 Task: Open Card Financial Planning Session in Board IT Security and Compliance Management to Workspace Computer Networking and add a team member Softage.2@softage.net, a label Green, a checklist Exotic Pet Care, an attachment from your computer, a color Green and finally, add a card description 'Plan and execute company team-building retreat with a focus on team communication' and a comment 'We should approach this task with a sense of empathy, putting ourselves in the shoes of our stakeholders to understand their perspectives.'. Add a start date 'Jan 06, 1900' with a due date 'Jan 13, 1900'
Action: Mouse moved to (113, 63)
Screenshot: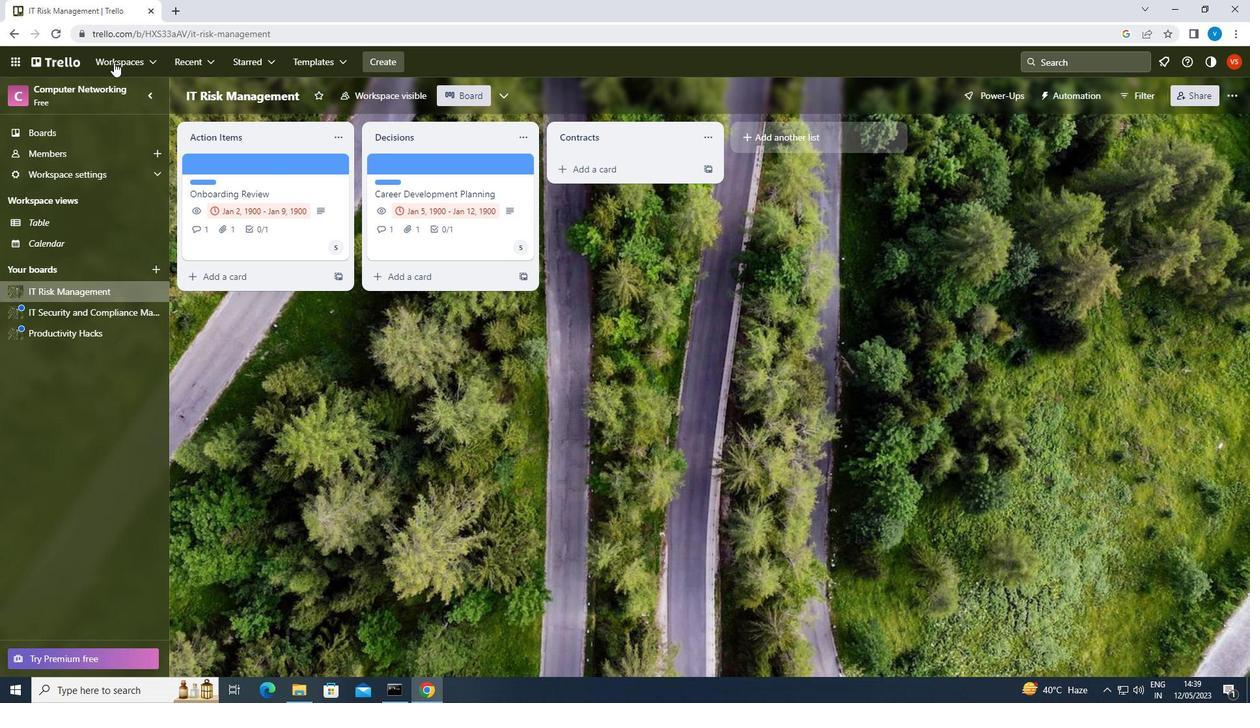 
Action: Mouse pressed left at (113, 63)
Screenshot: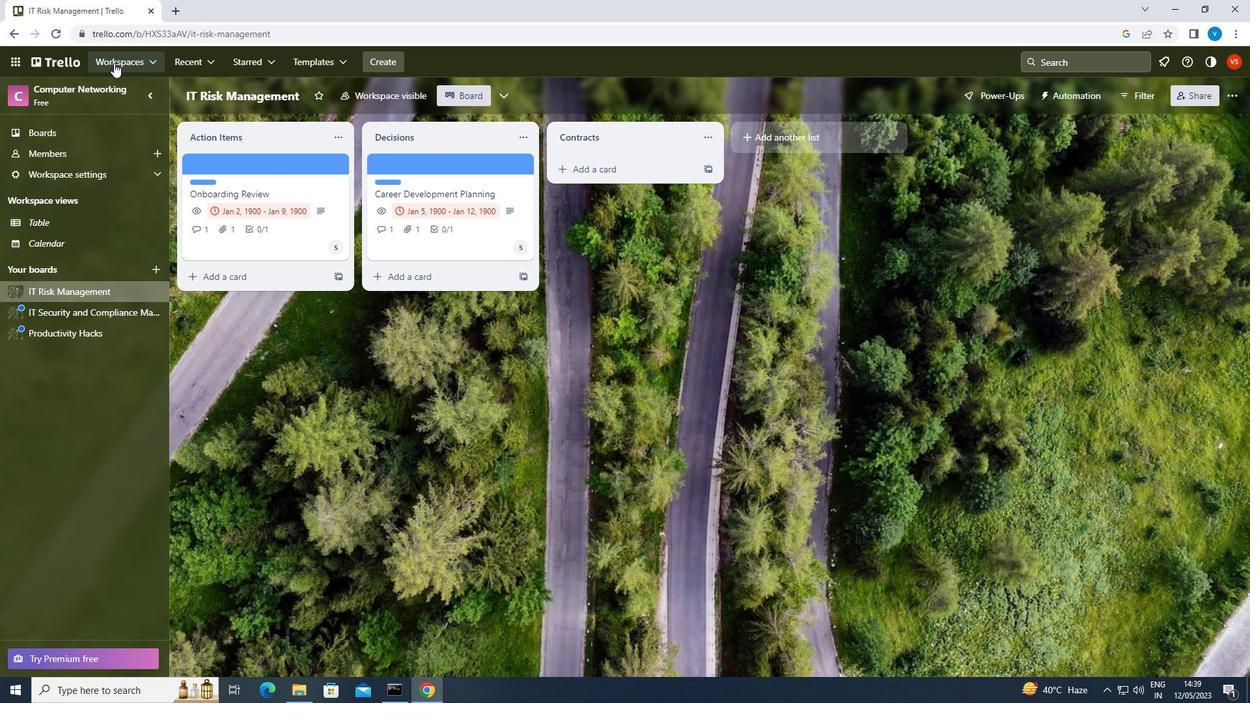 
Action: Mouse moved to (156, 385)
Screenshot: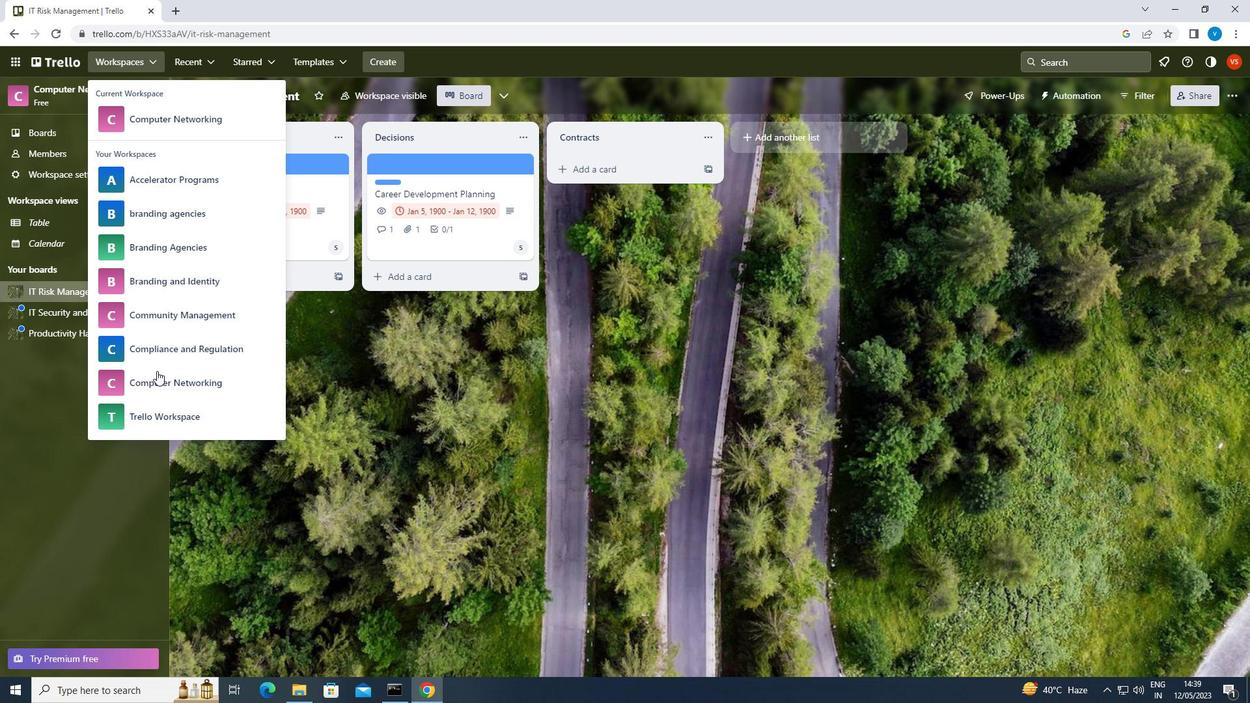 
Action: Mouse pressed left at (156, 385)
Screenshot: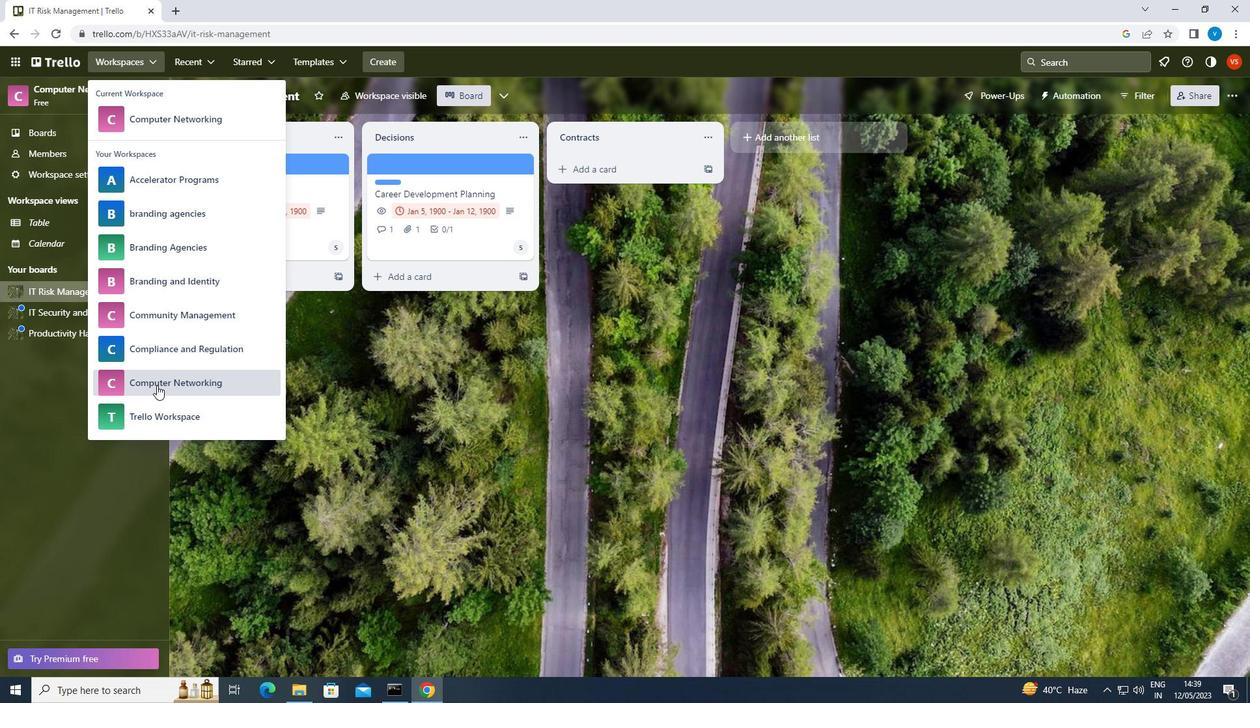 
Action: Mouse moved to (951, 532)
Screenshot: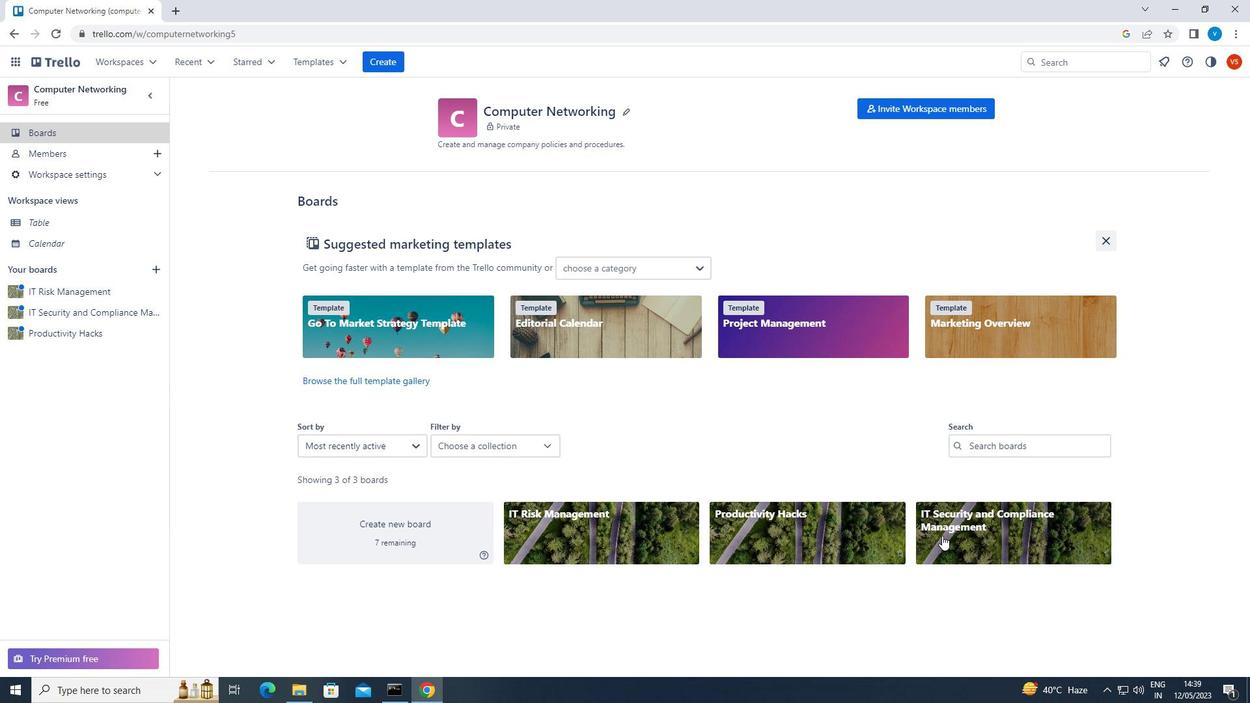 
Action: Mouse pressed left at (951, 532)
Screenshot: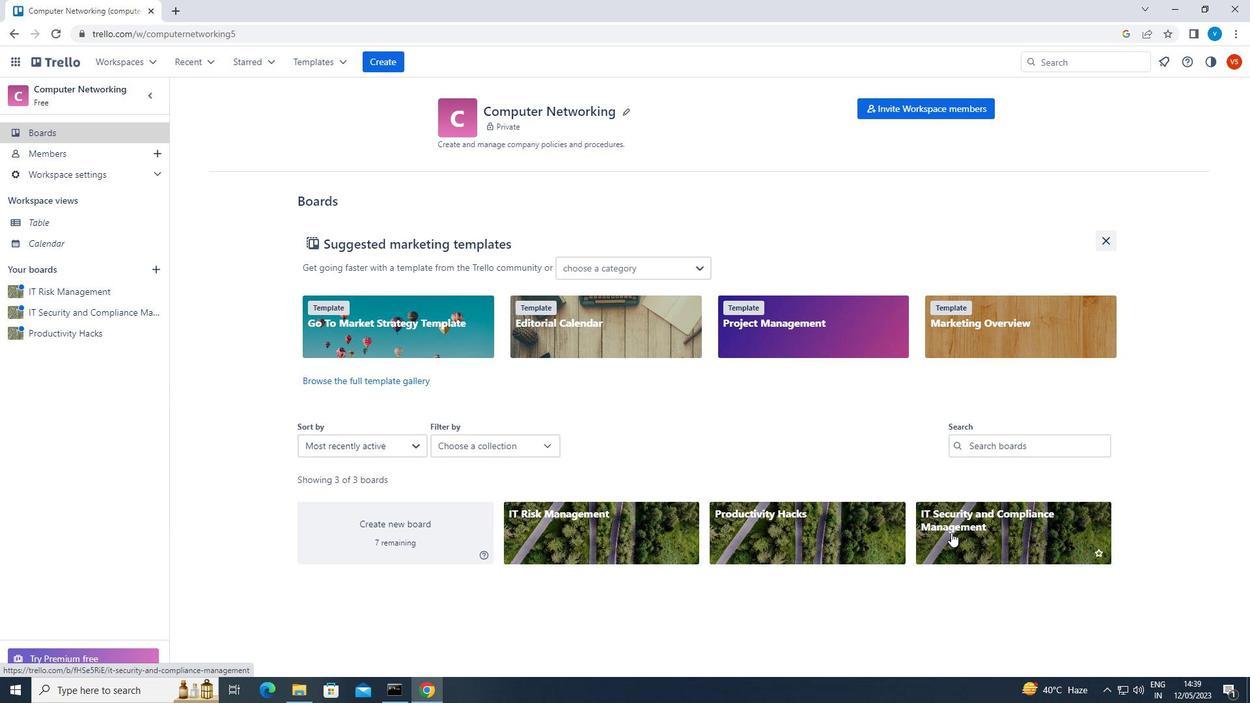 
Action: Mouse moved to (483, 171)
Screenshot: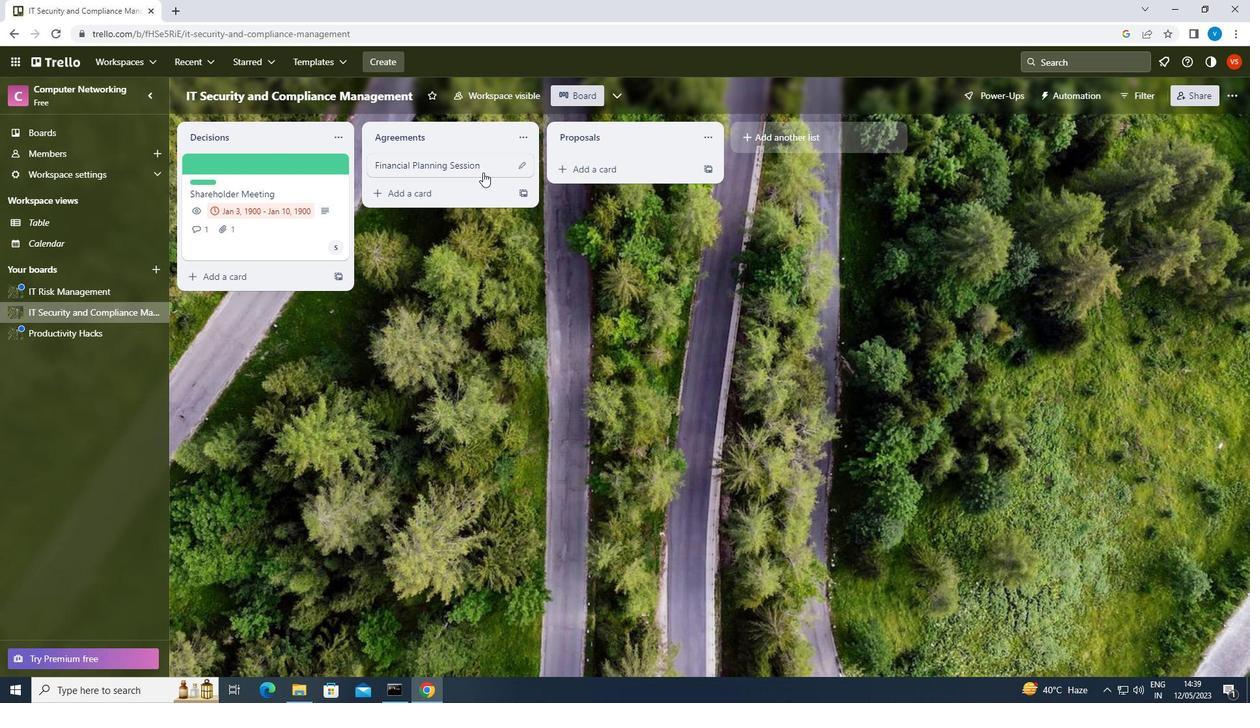 
Action: Mouse pressed left at (483, 171)
Screenshot: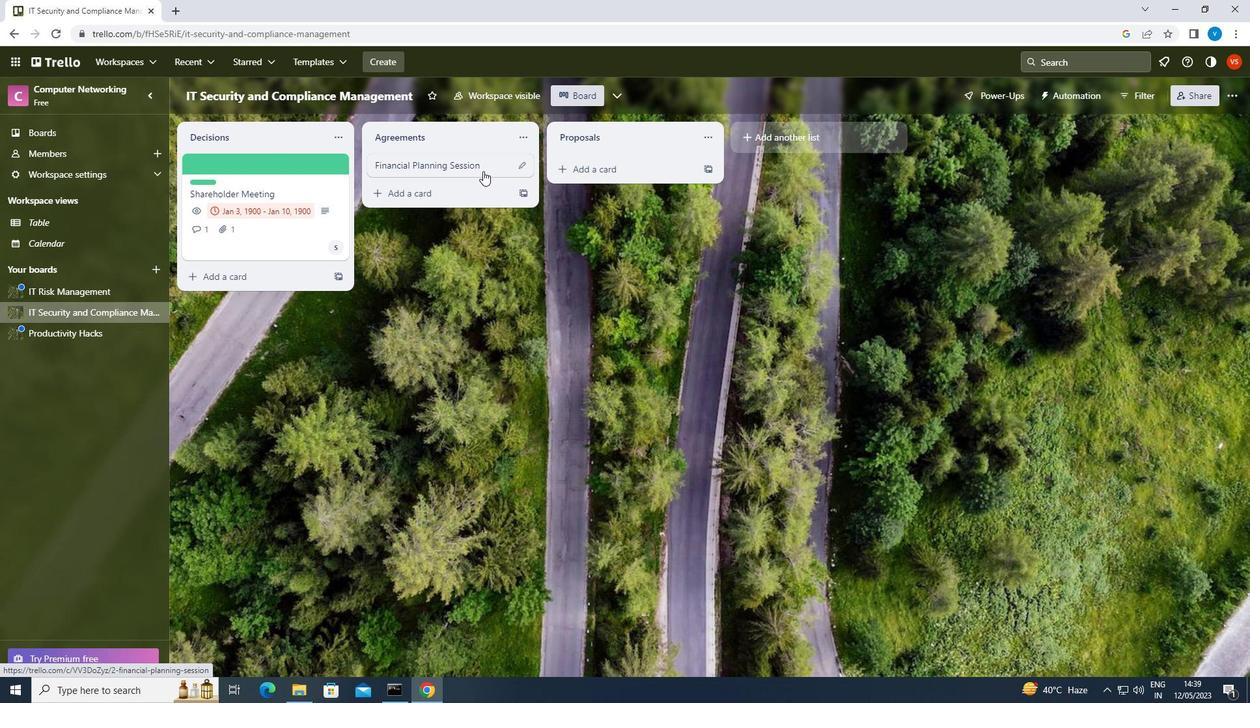 
Action: Mouse moved to (799, 215)
Screenshot: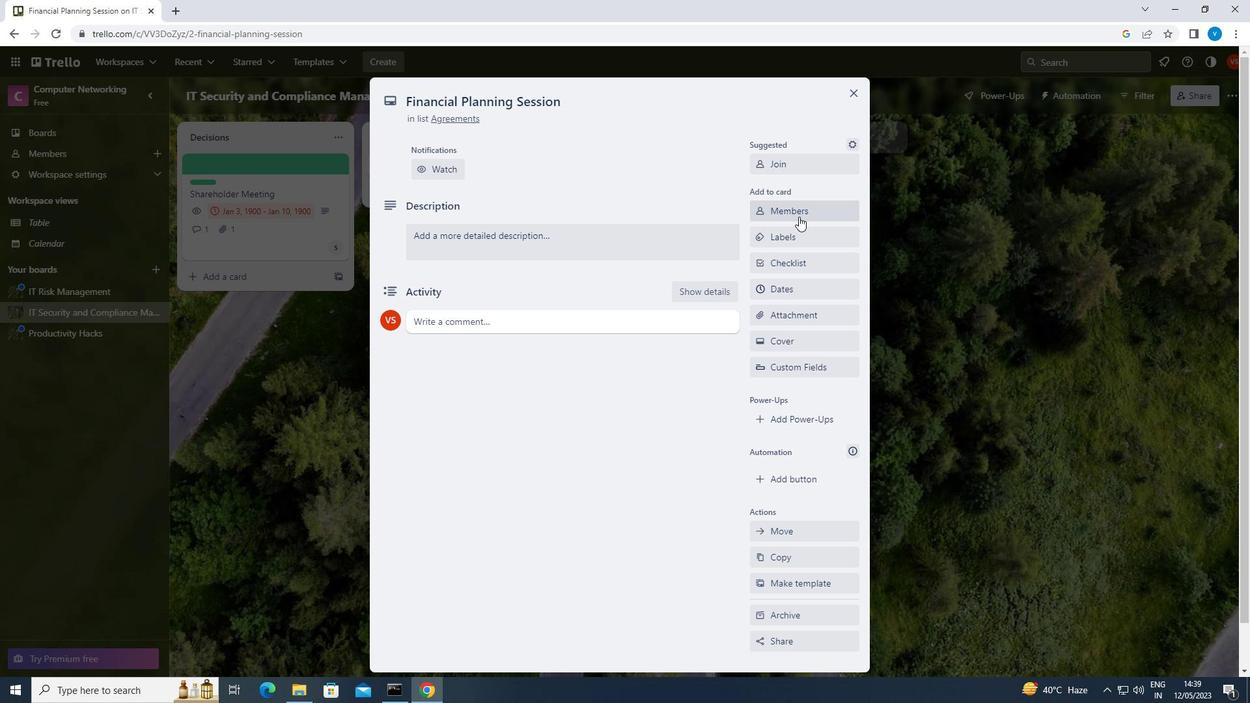 
Action: Mouse pressed left at (799, 215)
Screenshot: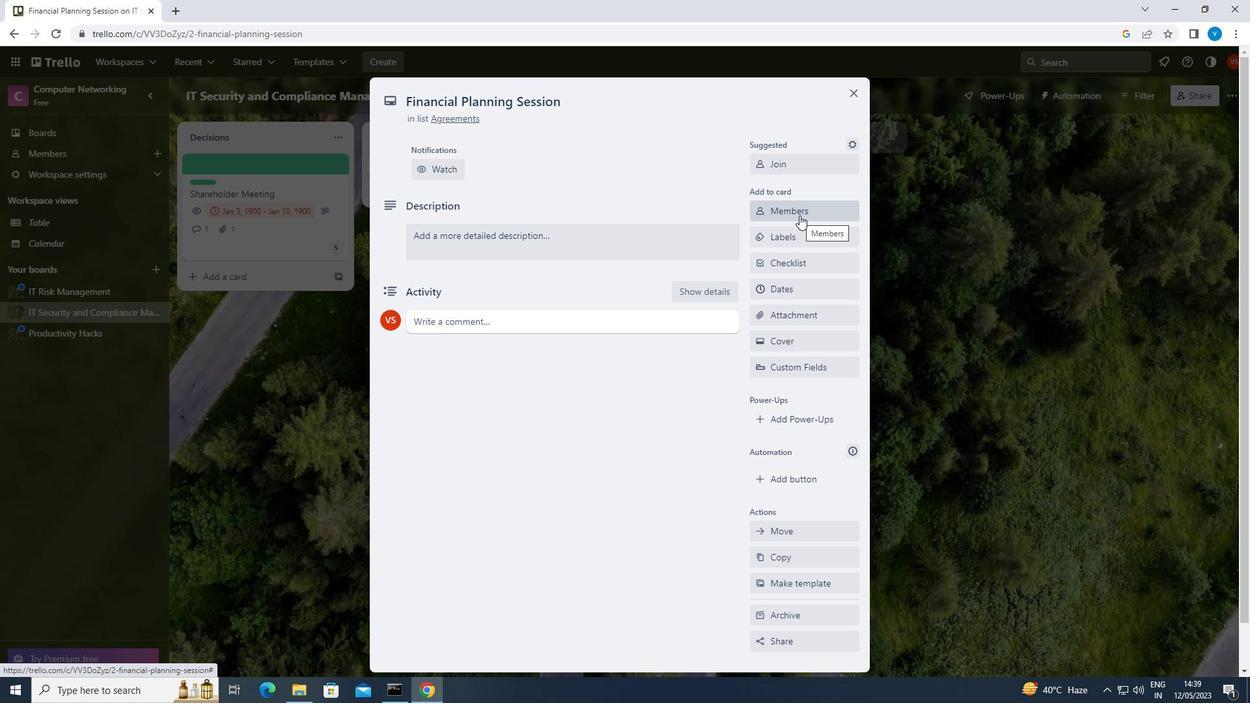
Action: Key pressed <Key.shift>SOFTAGE.2<Key.shift>@SOFTAGE.NET
Screenshot: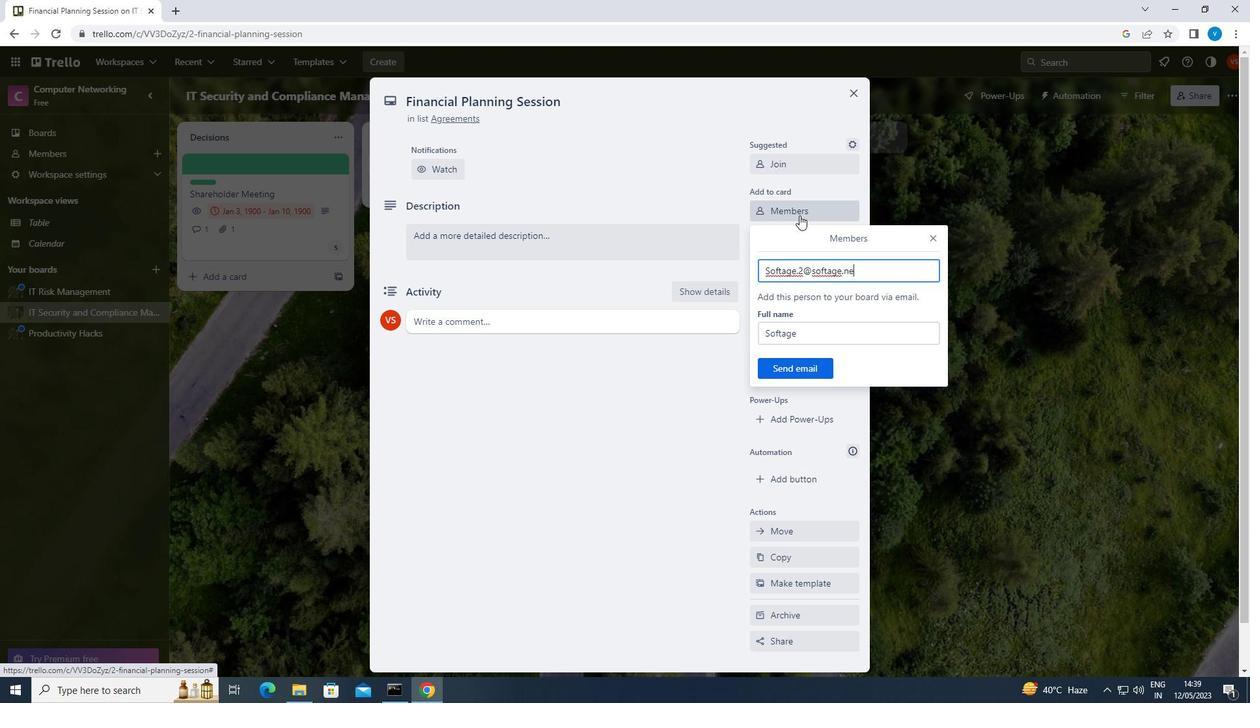 
Action: Mouse moved to (784, 368)
Screenshot: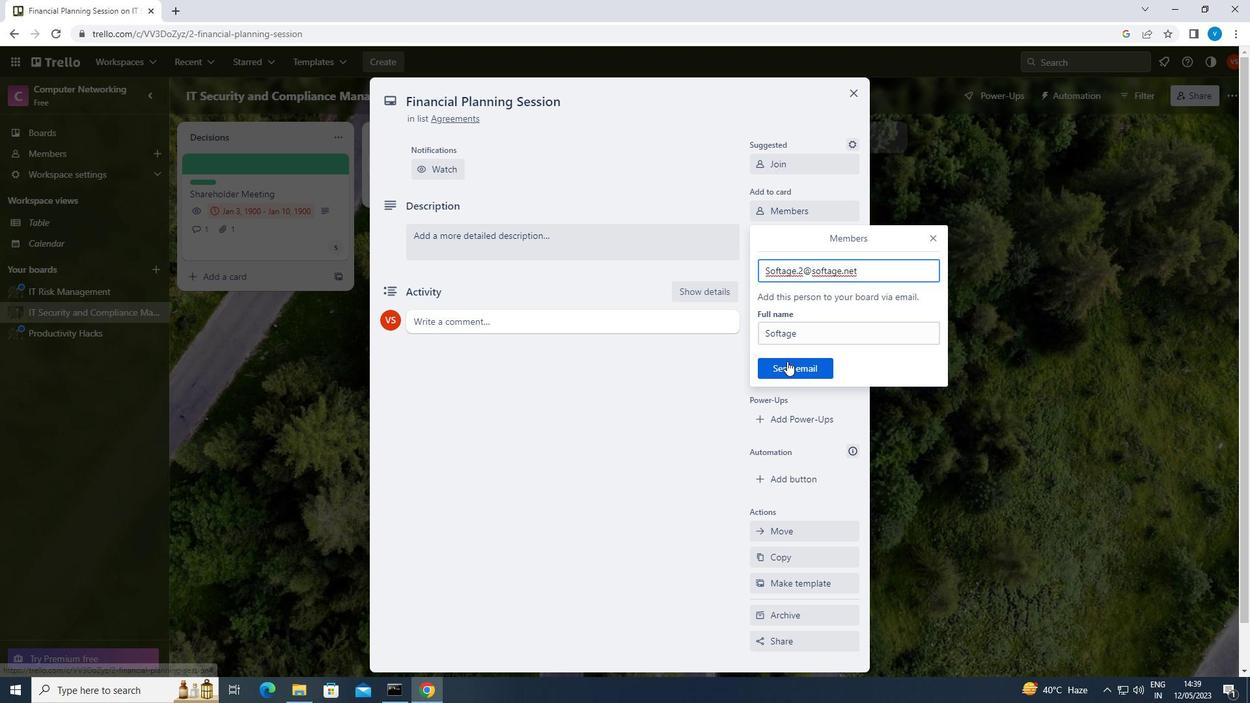 
Action: Mouse pressed left at (784, 368)
Screenshot: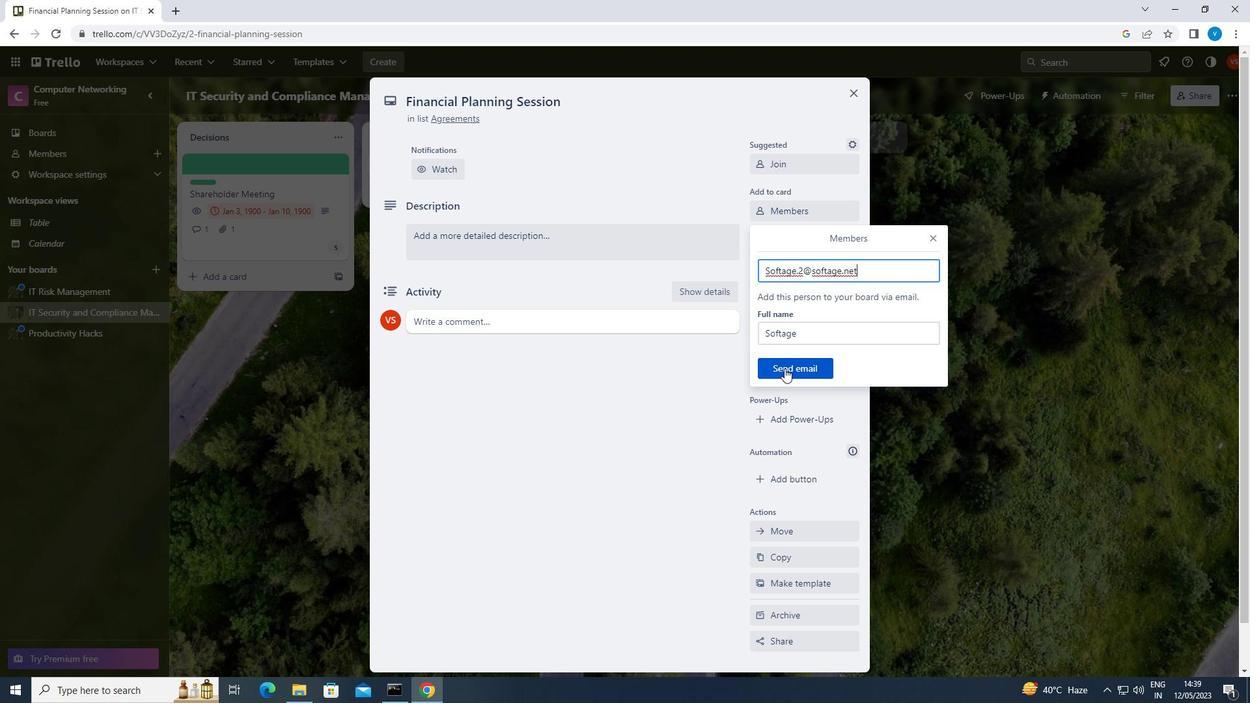 
Action: Mouse moved to (828, 235)
Screenshot: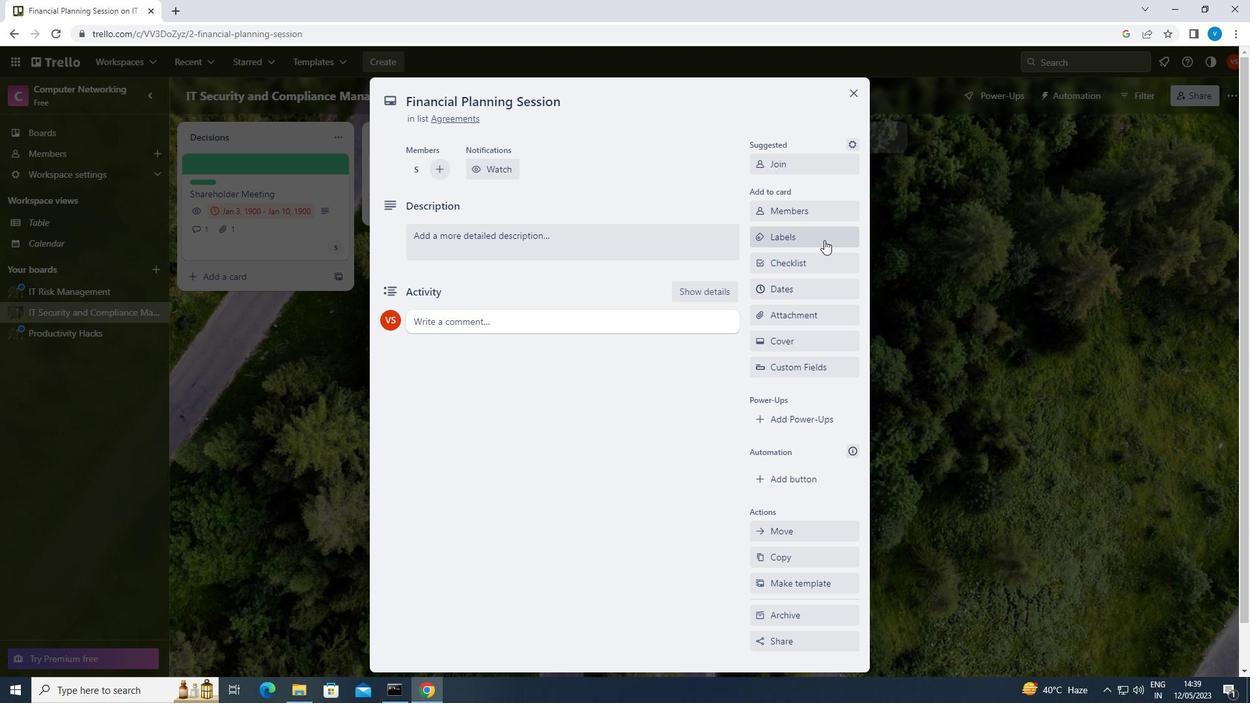 
Action: Mouse pressed left at (828, 235)
Screenshot: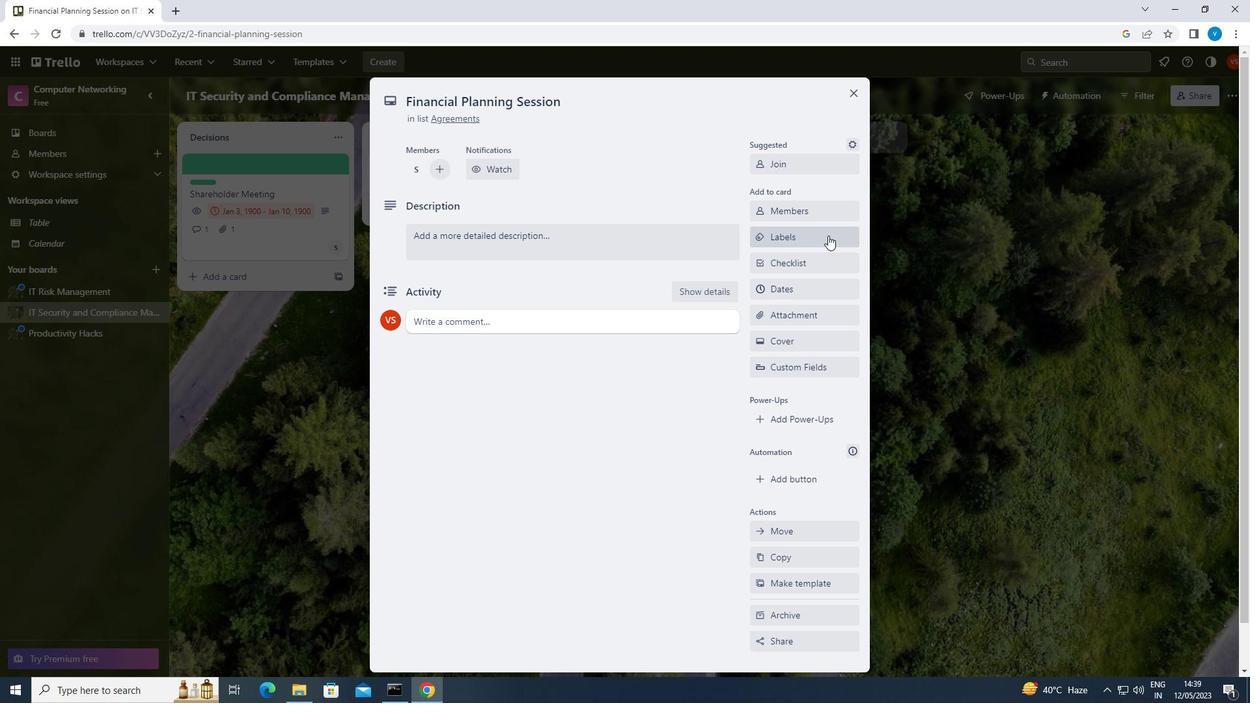 
Action: Mouse moved to (825, 338)
Screenshot: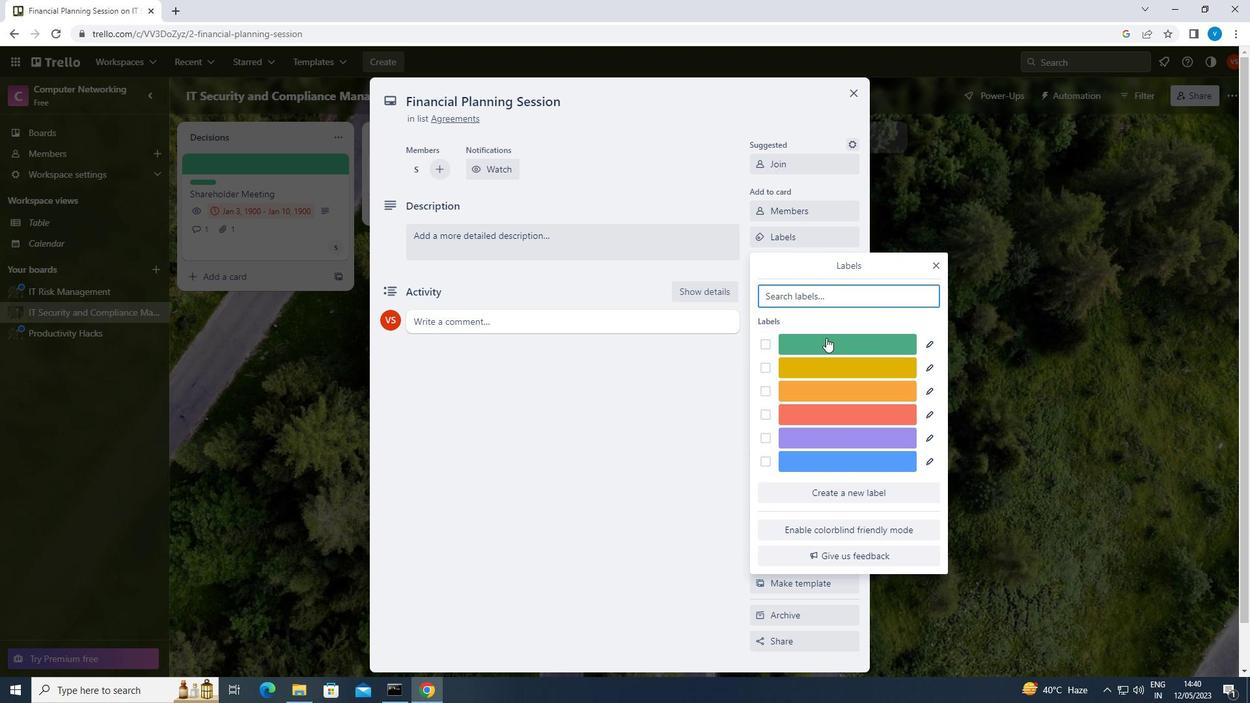 
Action: Mouse pressed left at (825, 338)
Screenshot: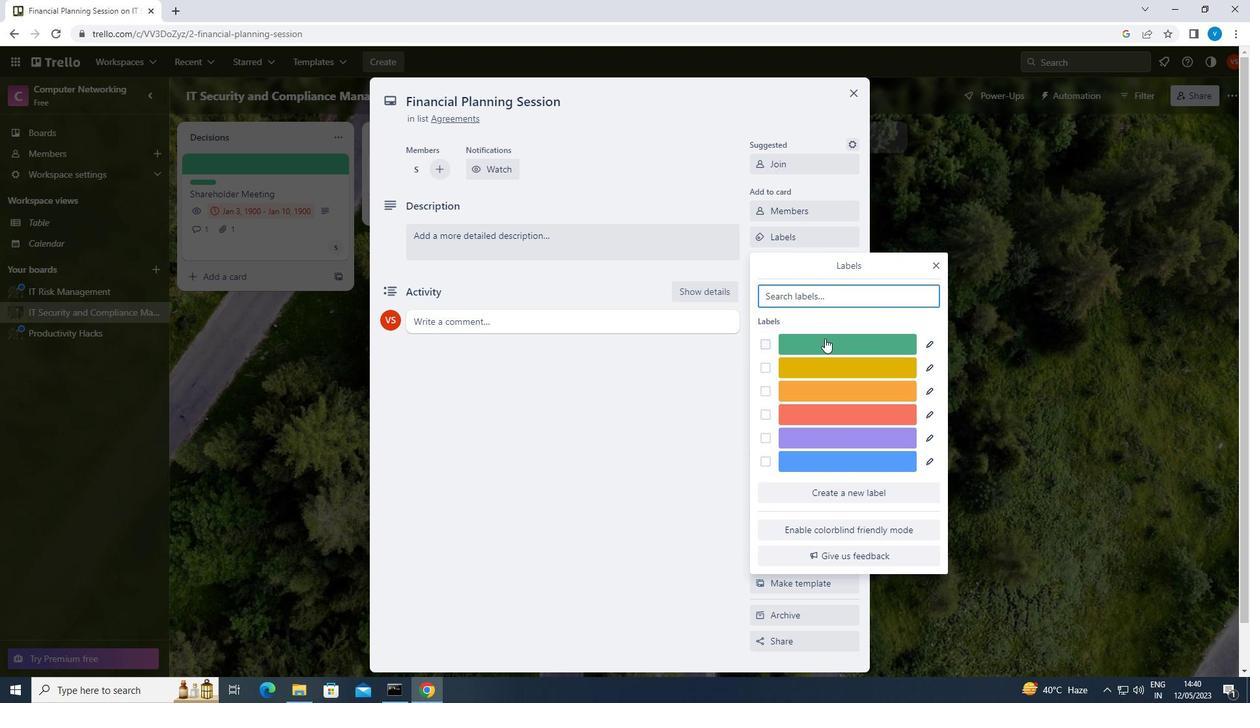 
Action: Mouse moved to (933, 262)
Screenshot: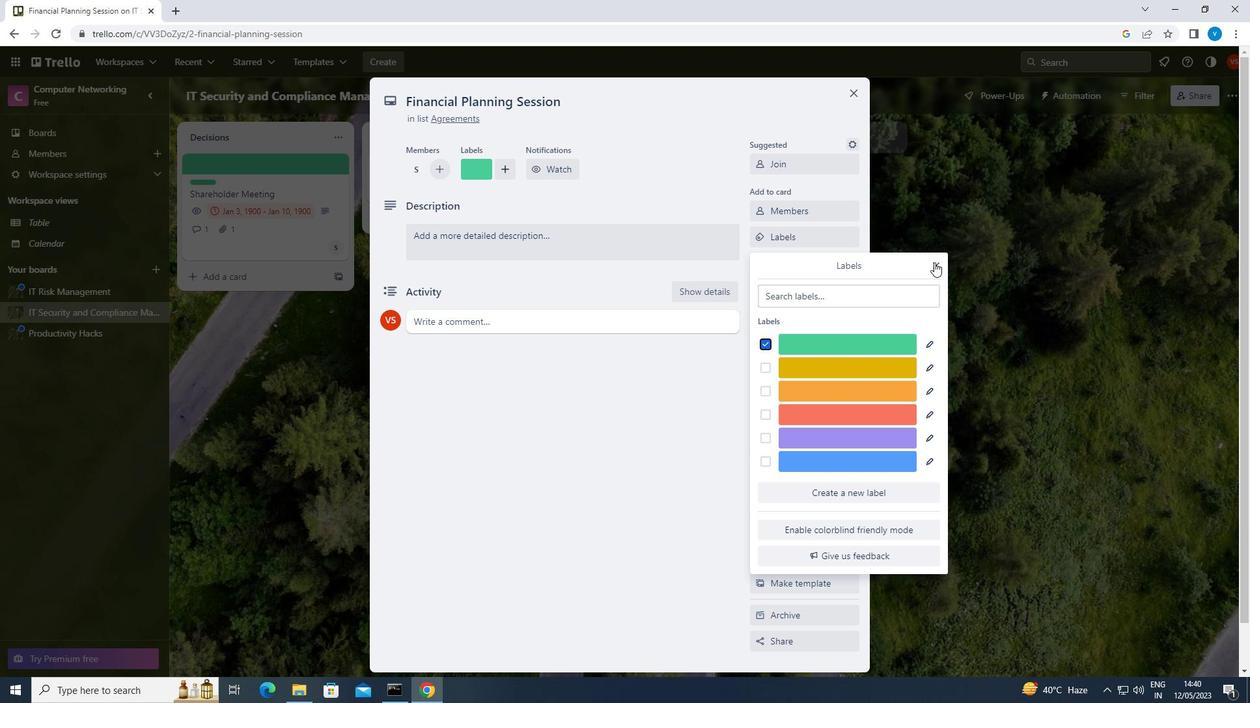 
Action: Mouse pressed left at (933, 262)
Screenshot: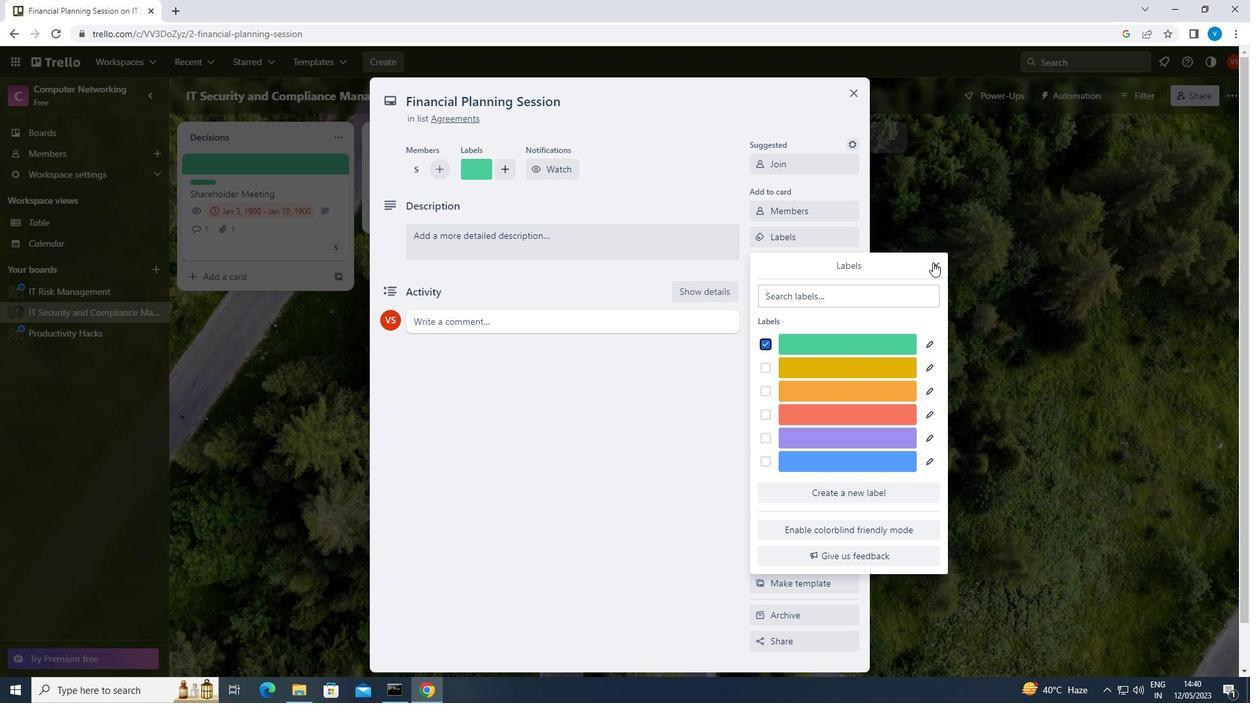
Action: Mouse moved to (827, 267)
Screenshot: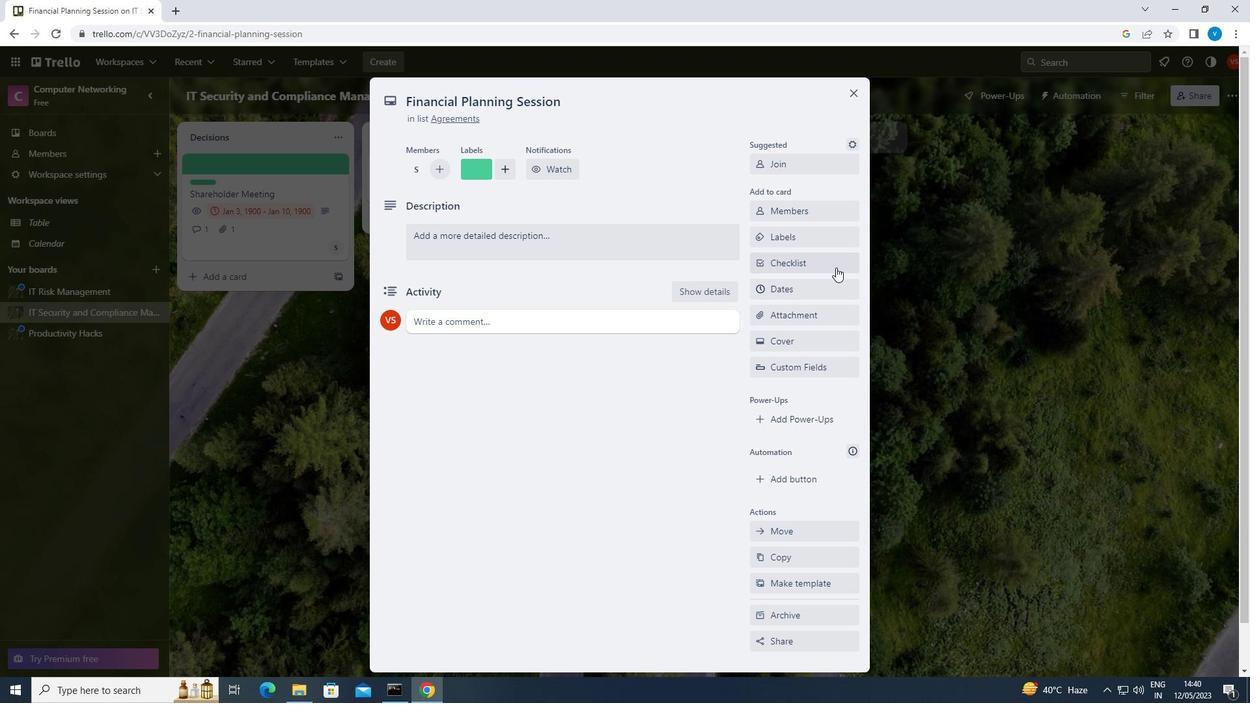 
Action: Mouse pressed left at (827, 267)
Screenshot: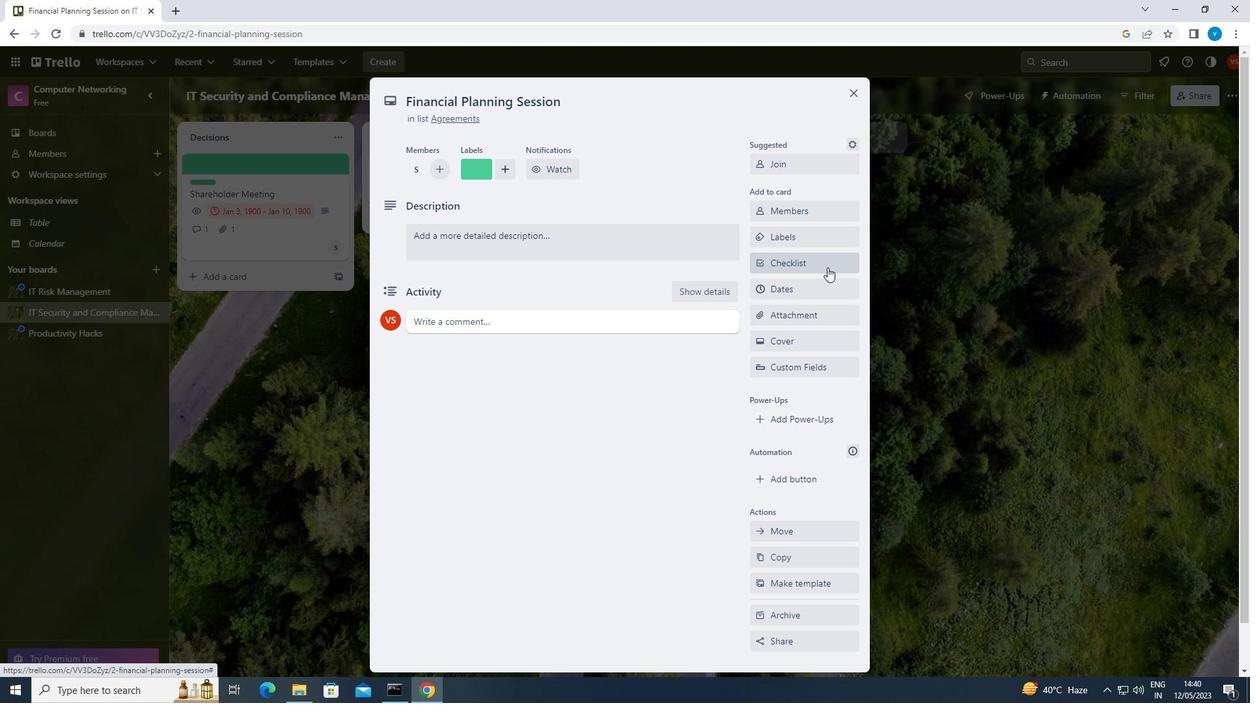 
Action: Mouse moved to (774, 407)
Screenshot: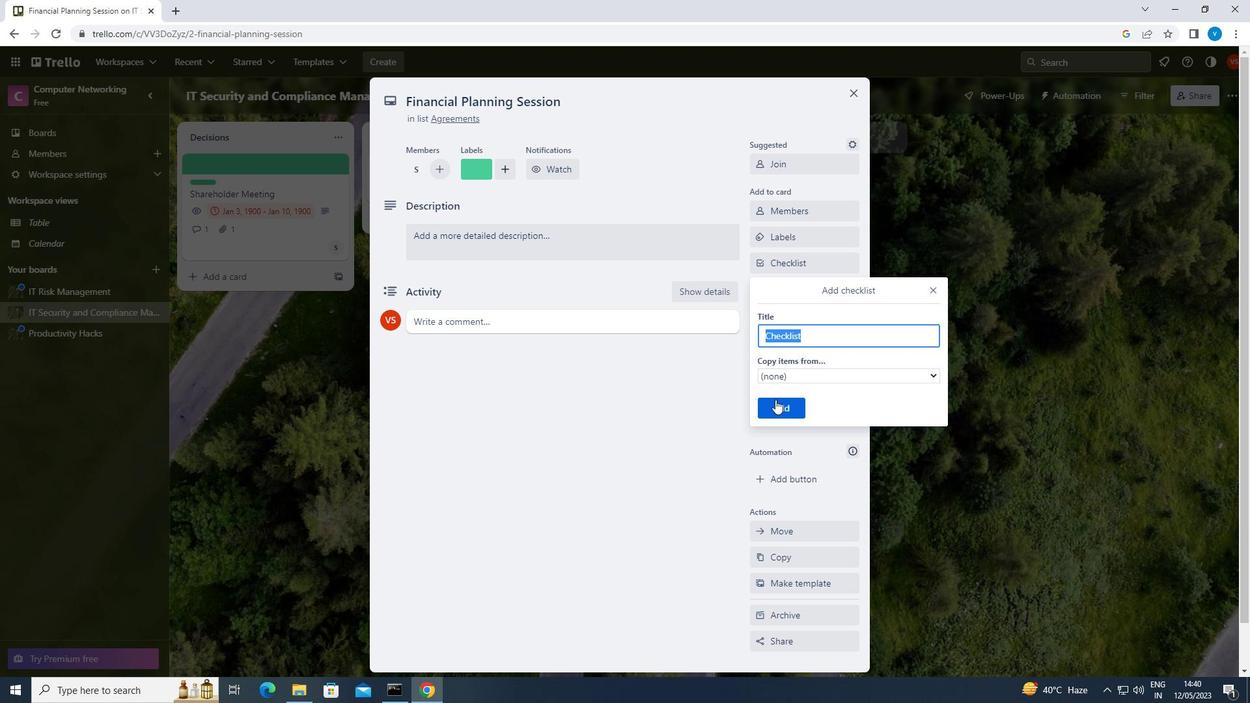 
Action: Mouse pressed left at (774, 407)
Screenshot: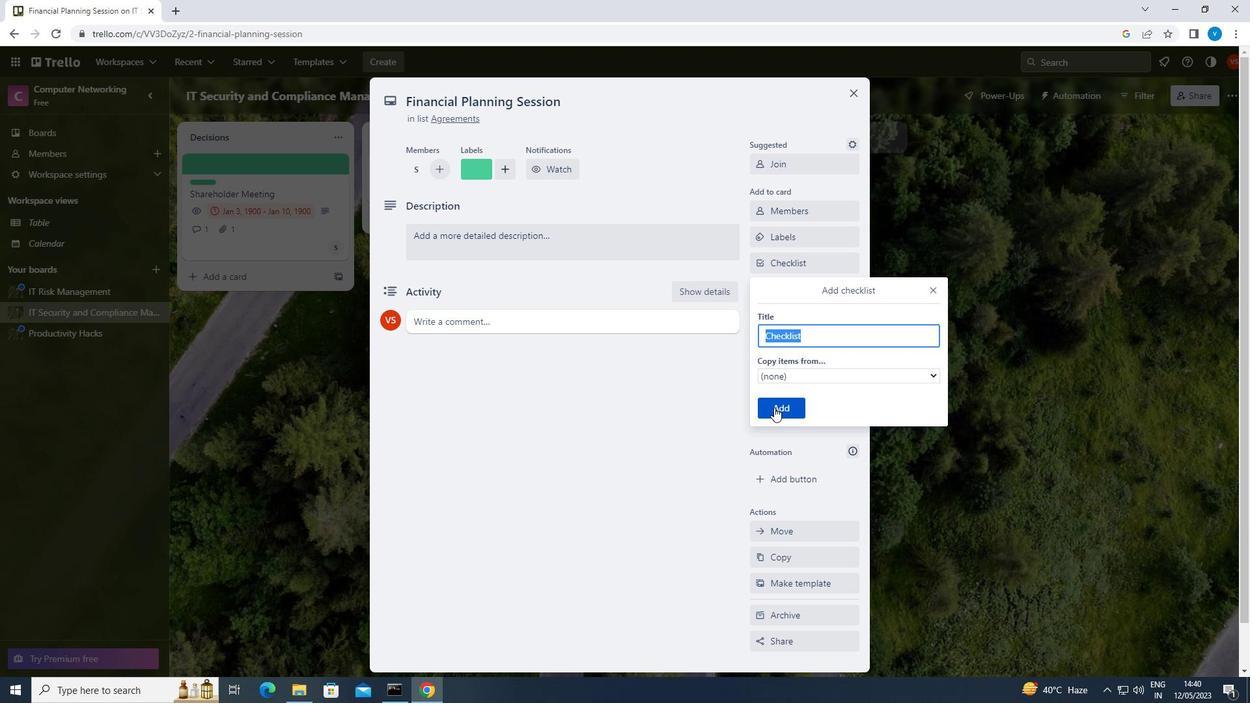 
Action: Mouse moved to (665, 339)
Screenshot: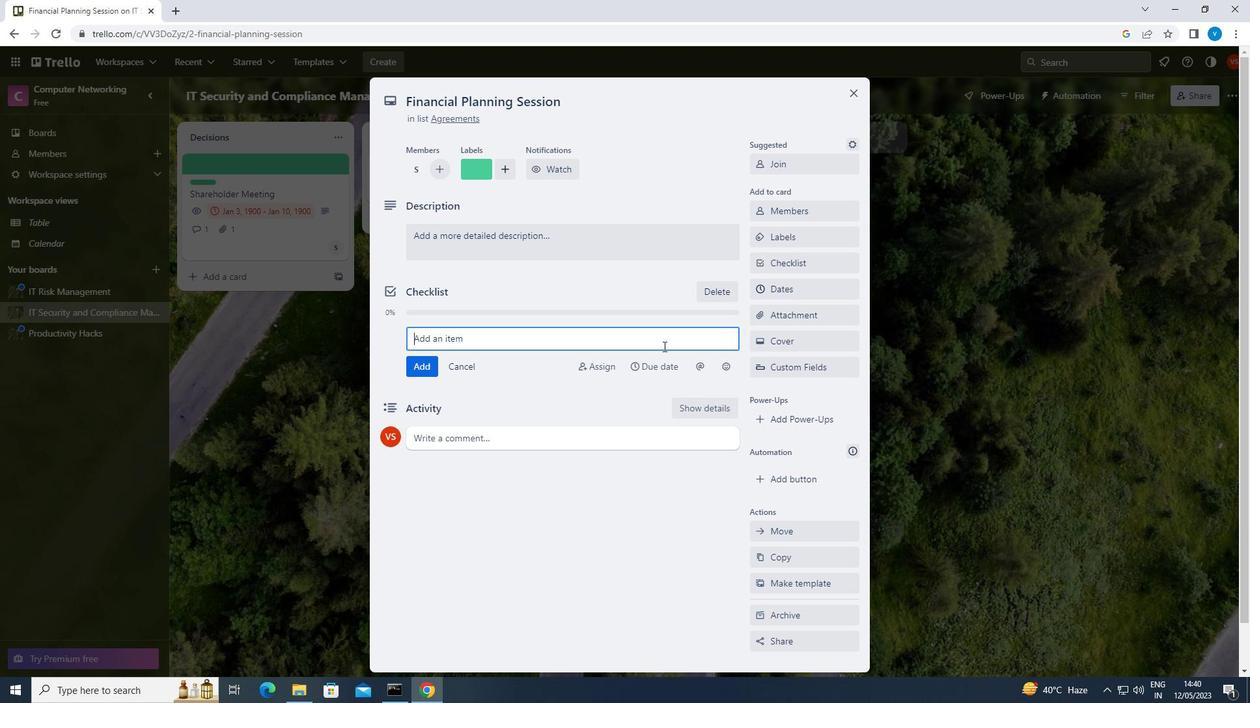 
Action: Mouse pressed left at (665, 339)
Screenshot: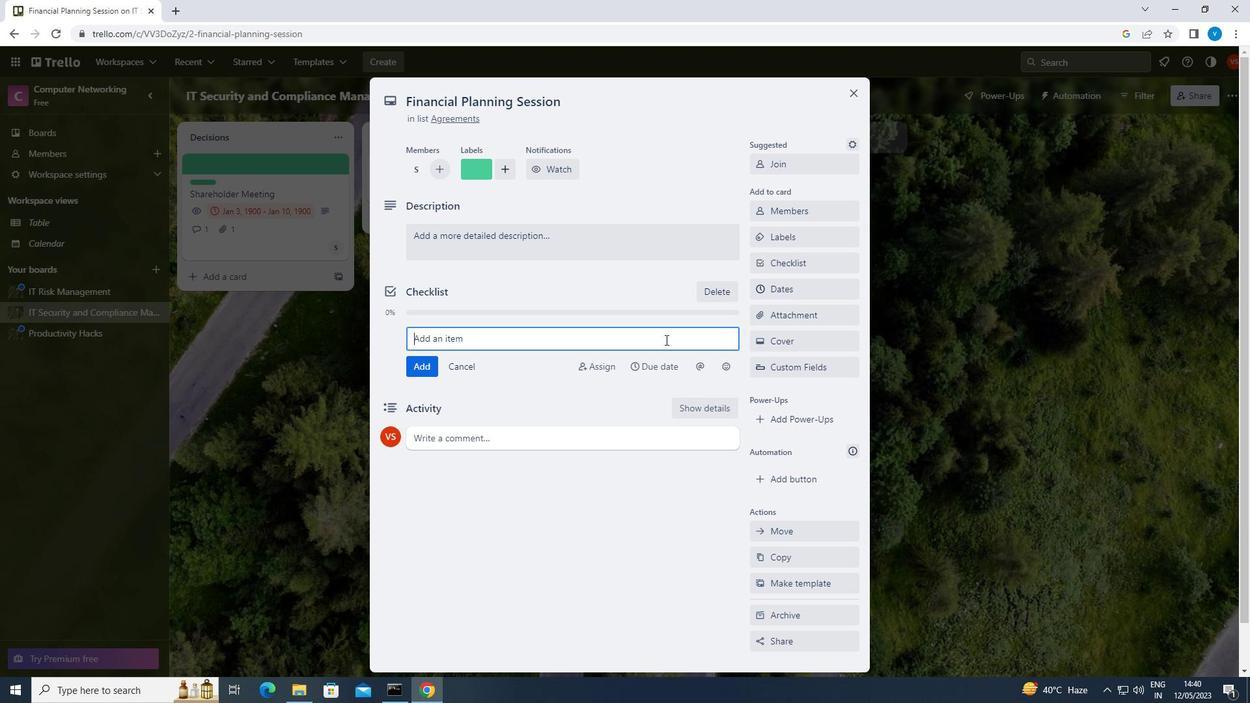 
Action: Mouse moved to (665, 337)
Screenshot: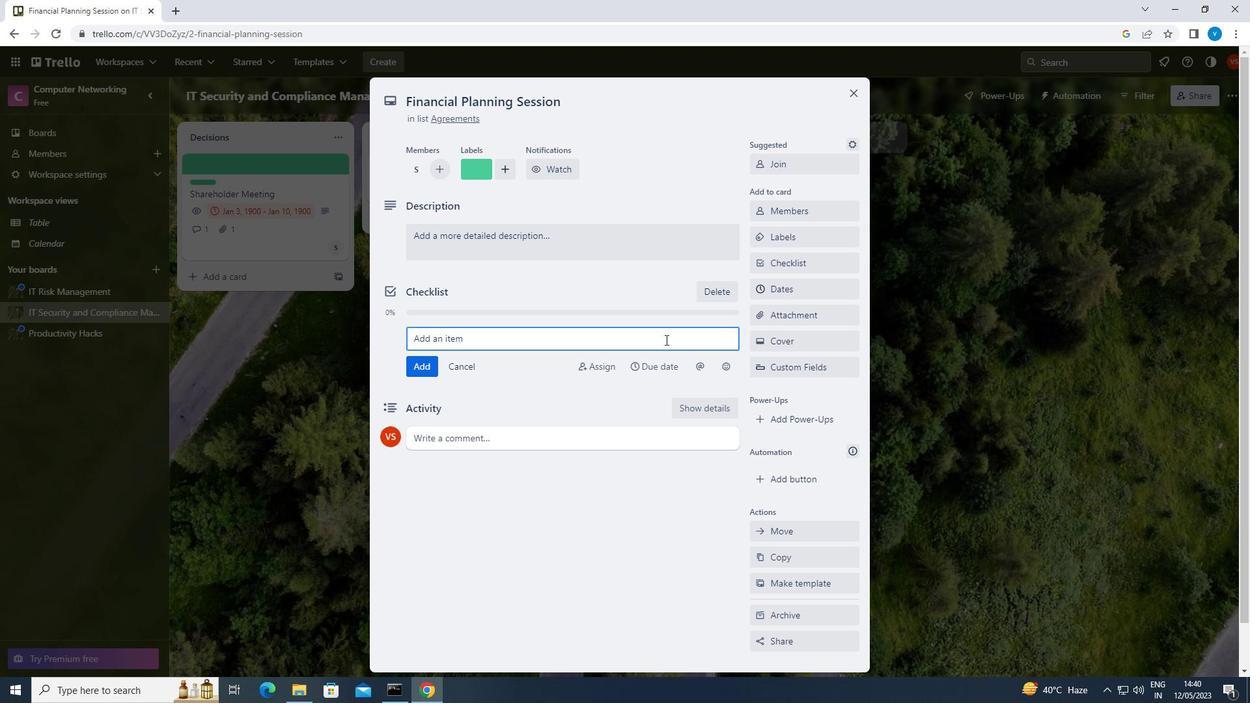 
Action: Key pressed <Key.shift>EXOTIC<Key.space><Key.shift>PET<Key.space><Key.shift>CARE
Screenshot: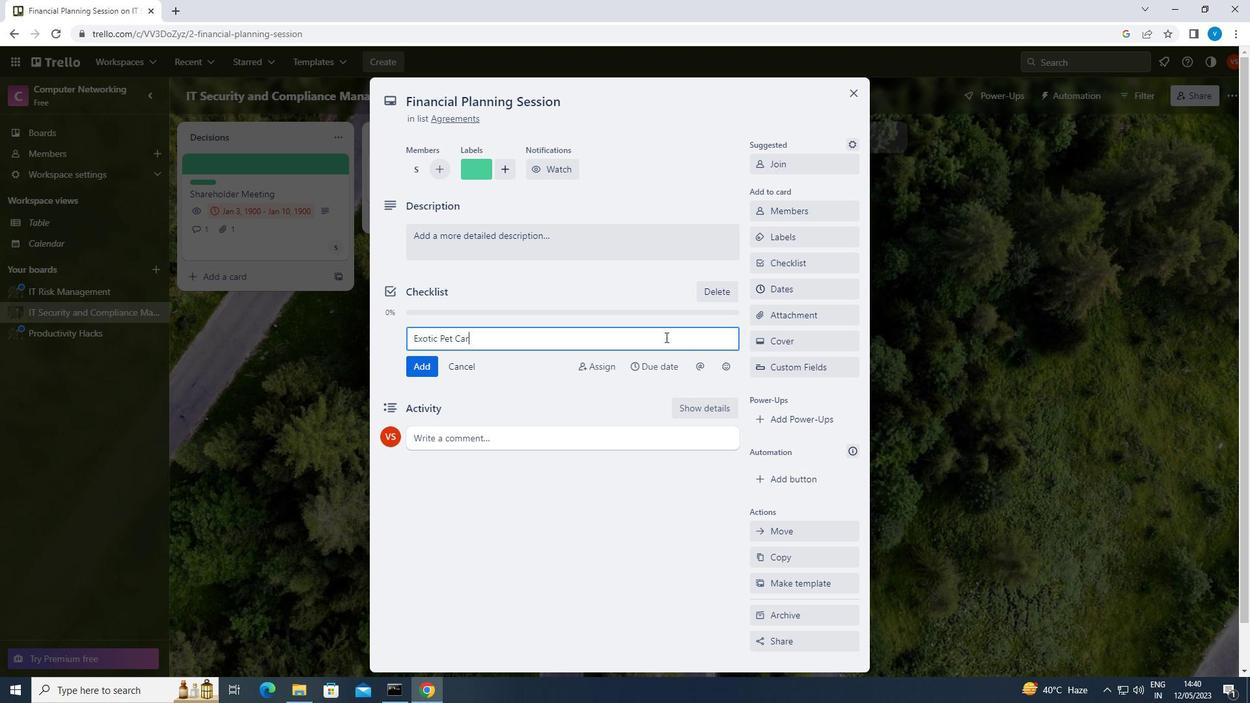 
Action: Mouse moved to (804, 313)
Screenshot: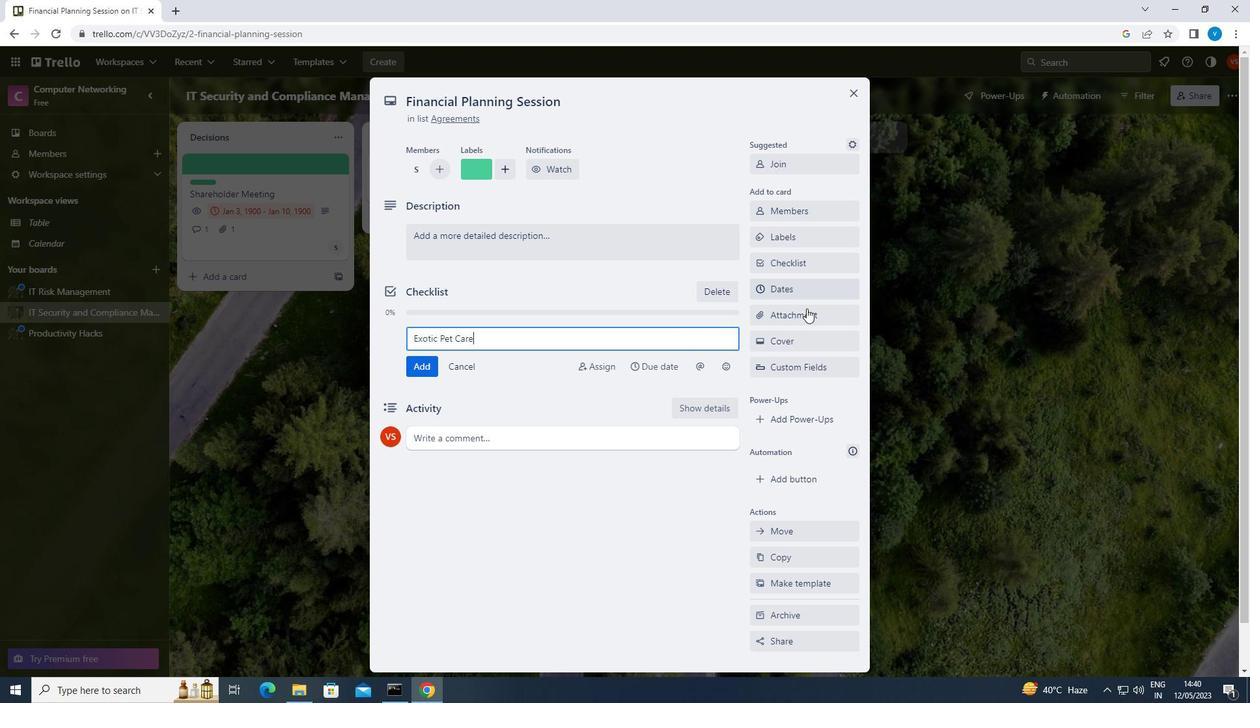 
Action: Mouse pressed left at (804, 313)
Screenshot: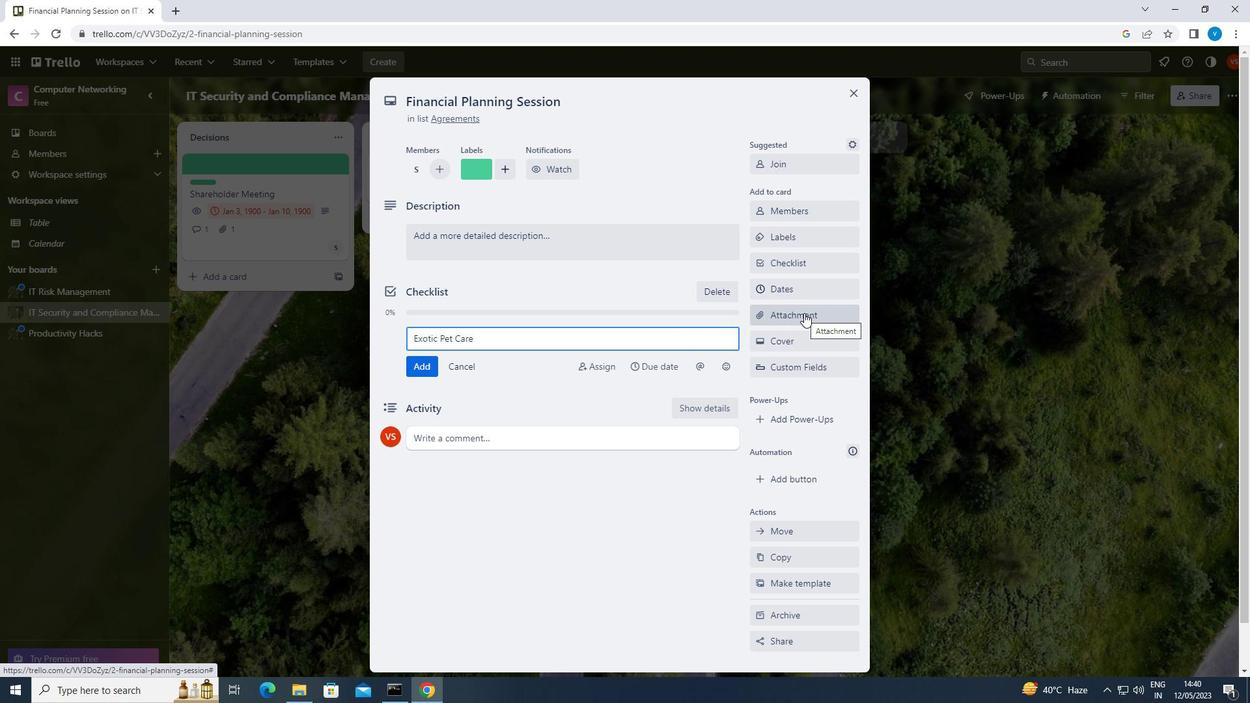 
Action: Mouse moved to (776, 367)
Screenshot: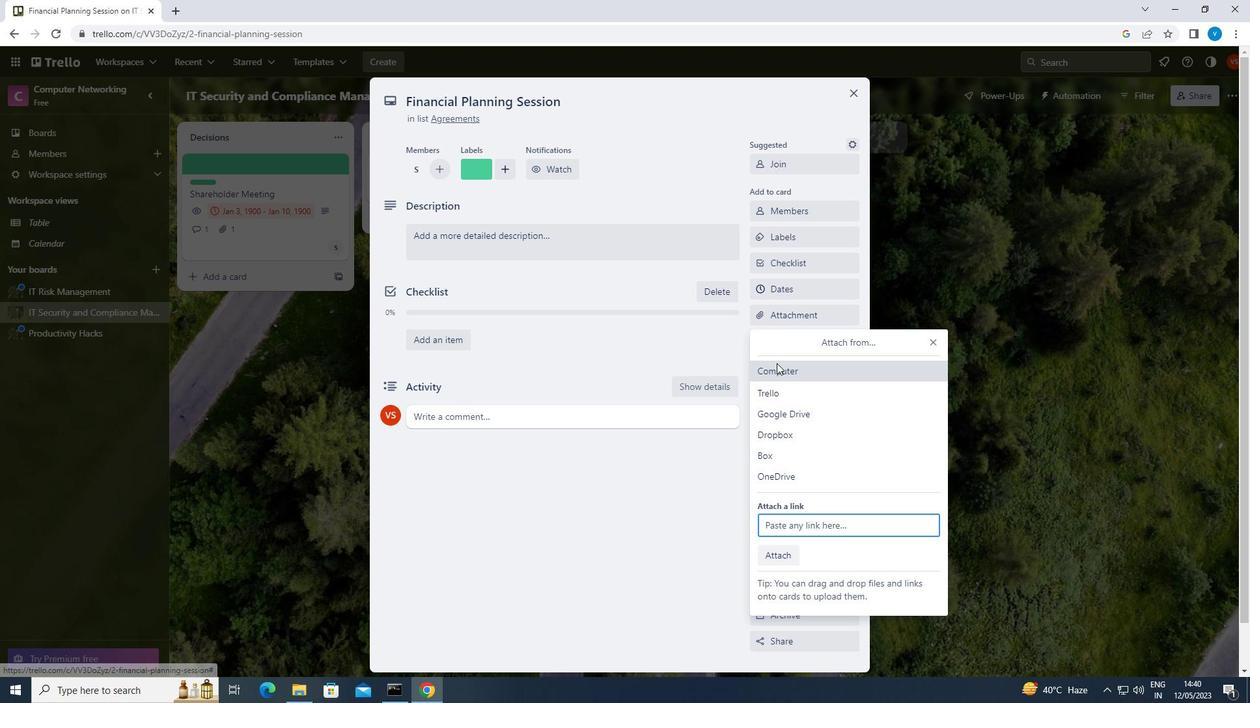 
Action: Mouse pressed left at (776, 367)
Screenshot: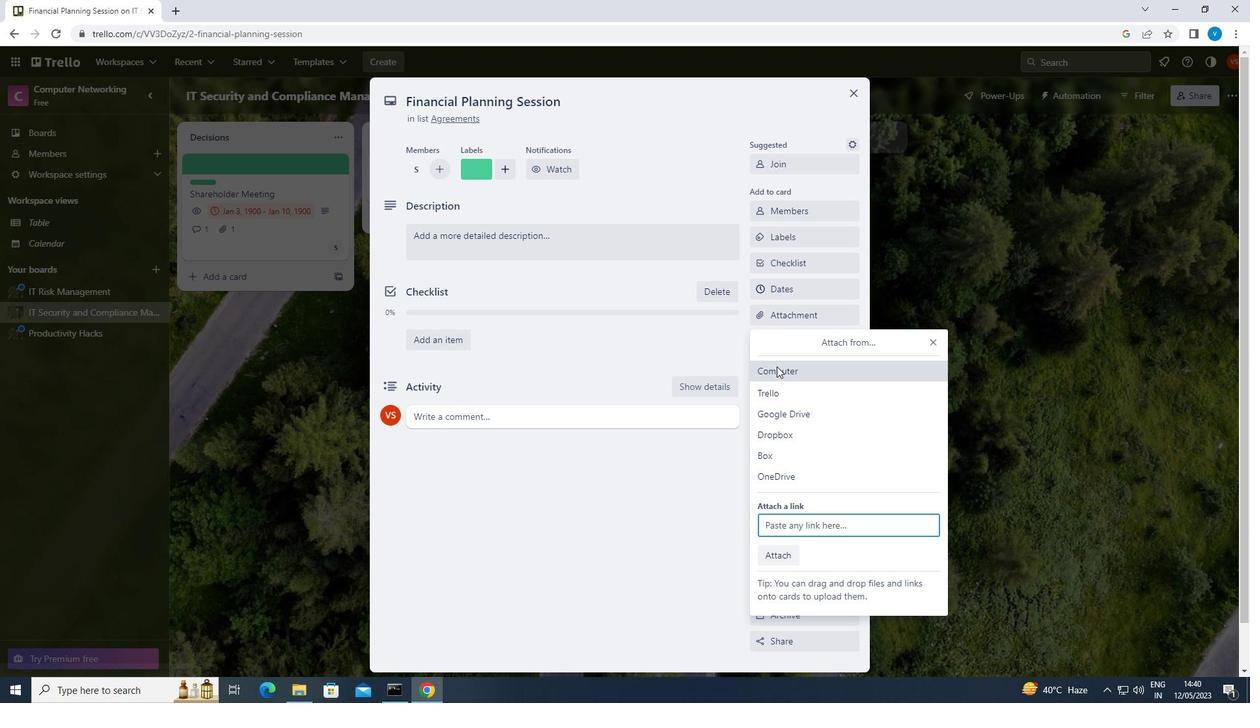 
Action: Mouse moved to (267, 225)
Screenshot: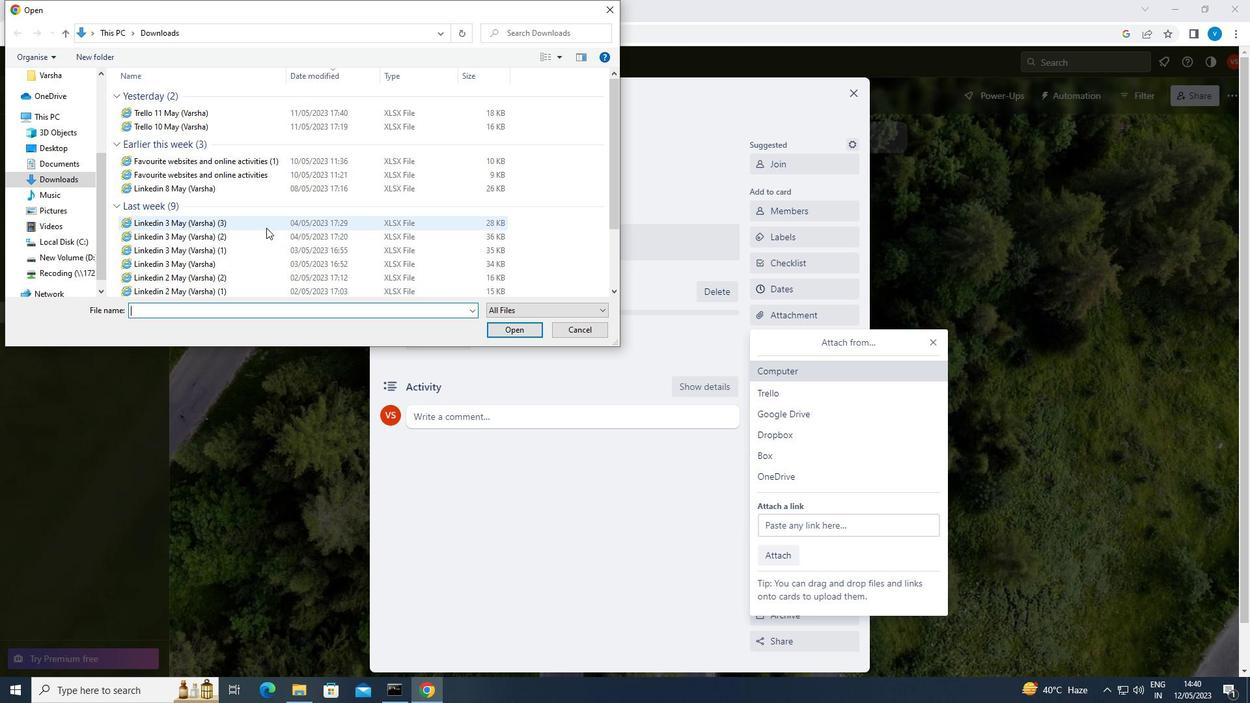 
Action: Mouse pressed left at (267, 225)
Screenshot: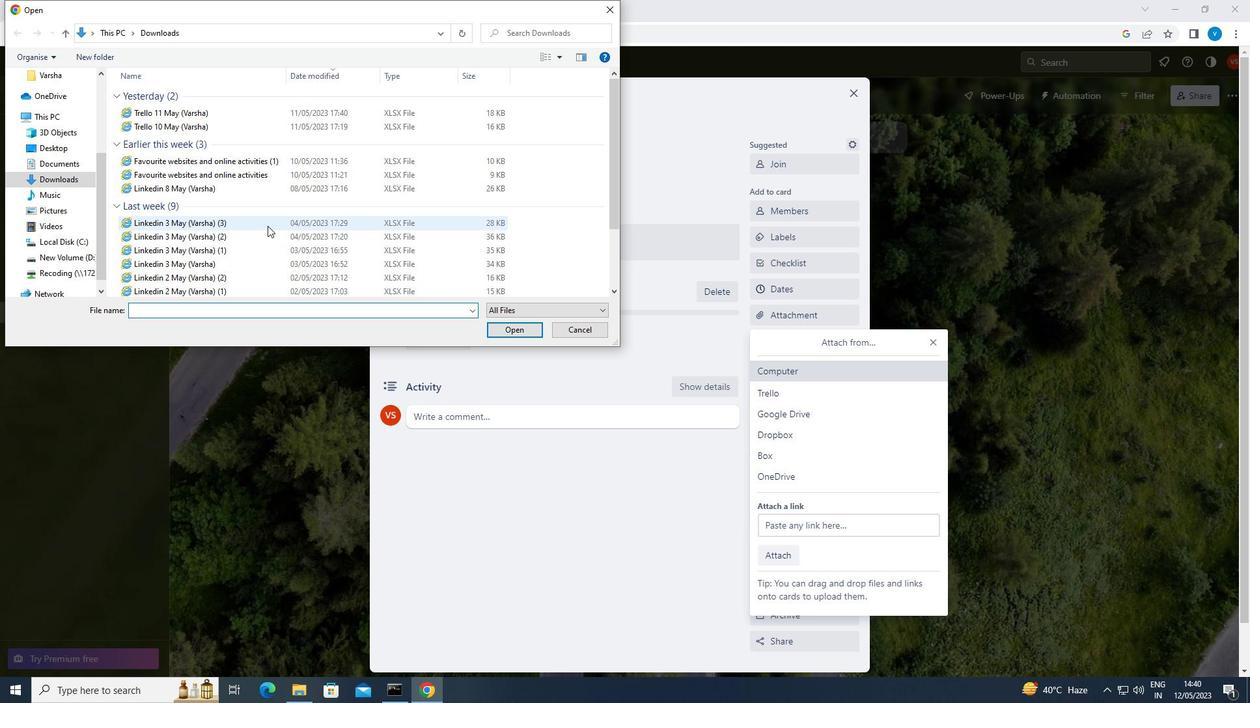 
Action: Mouse moved to (492, 331)
Screenshot: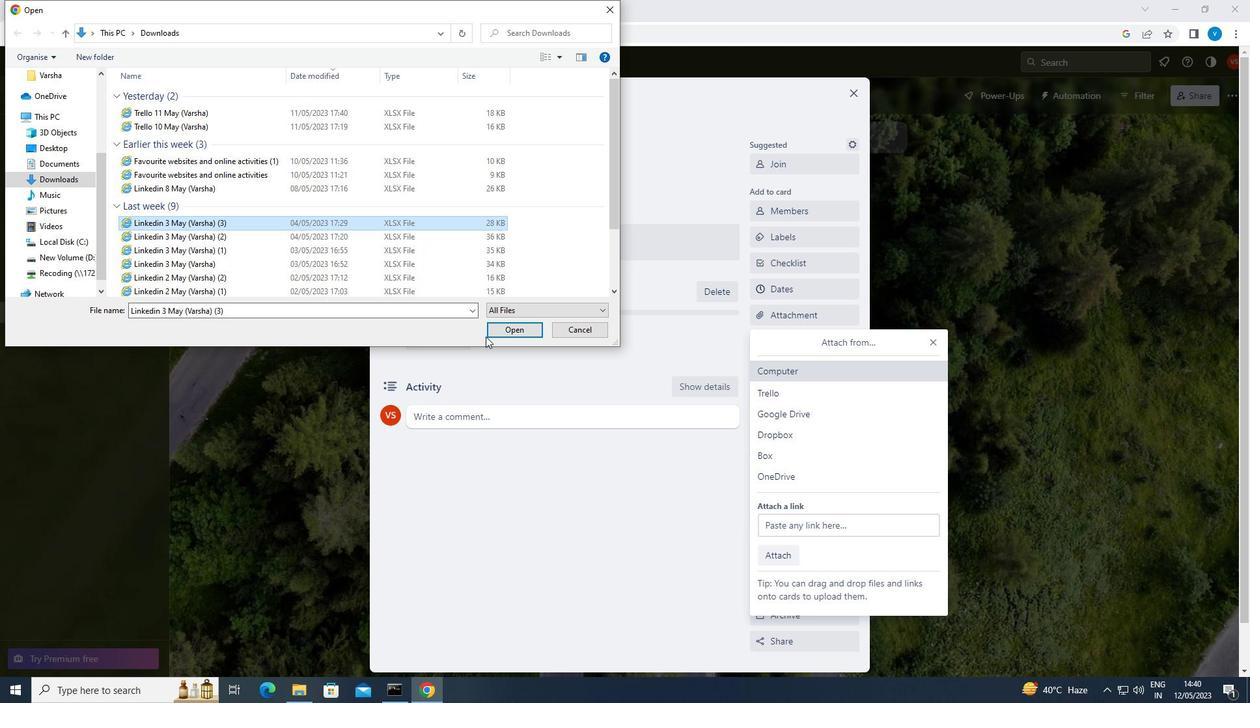 
Action: Mouse pressed left at (492, 331)
Screenshot: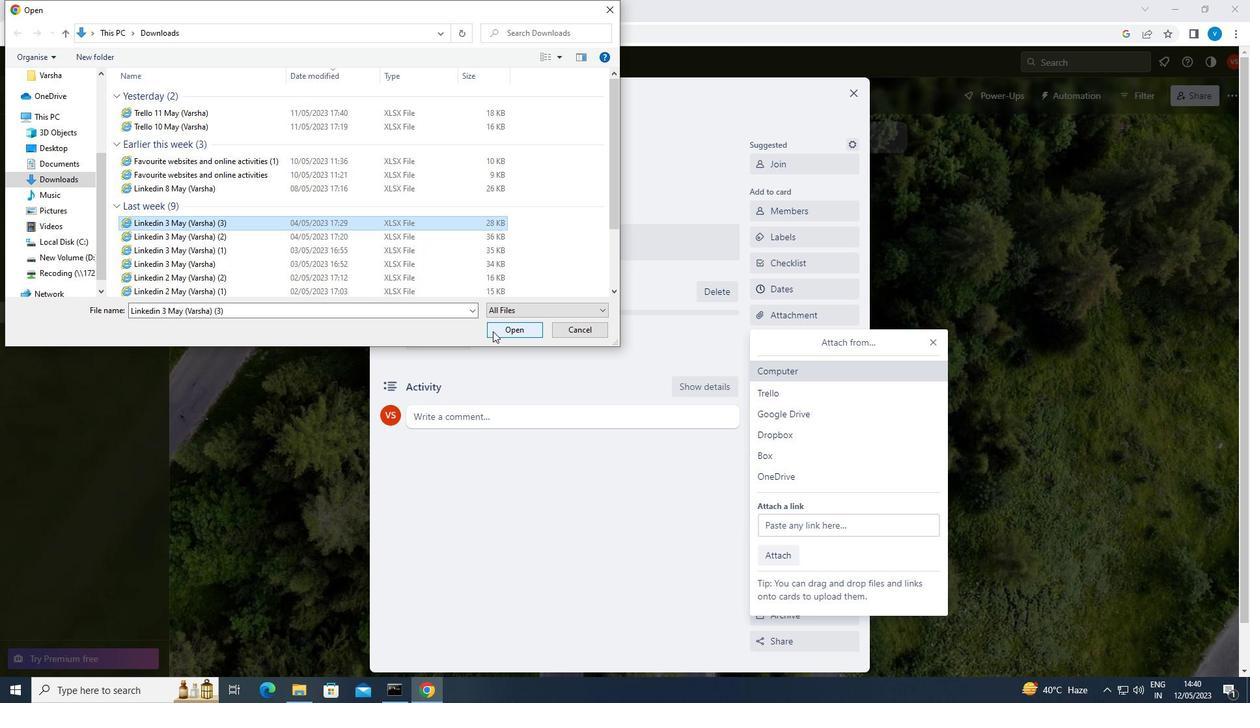 
Action: Mouse moved to (790, 339)
Screenshot: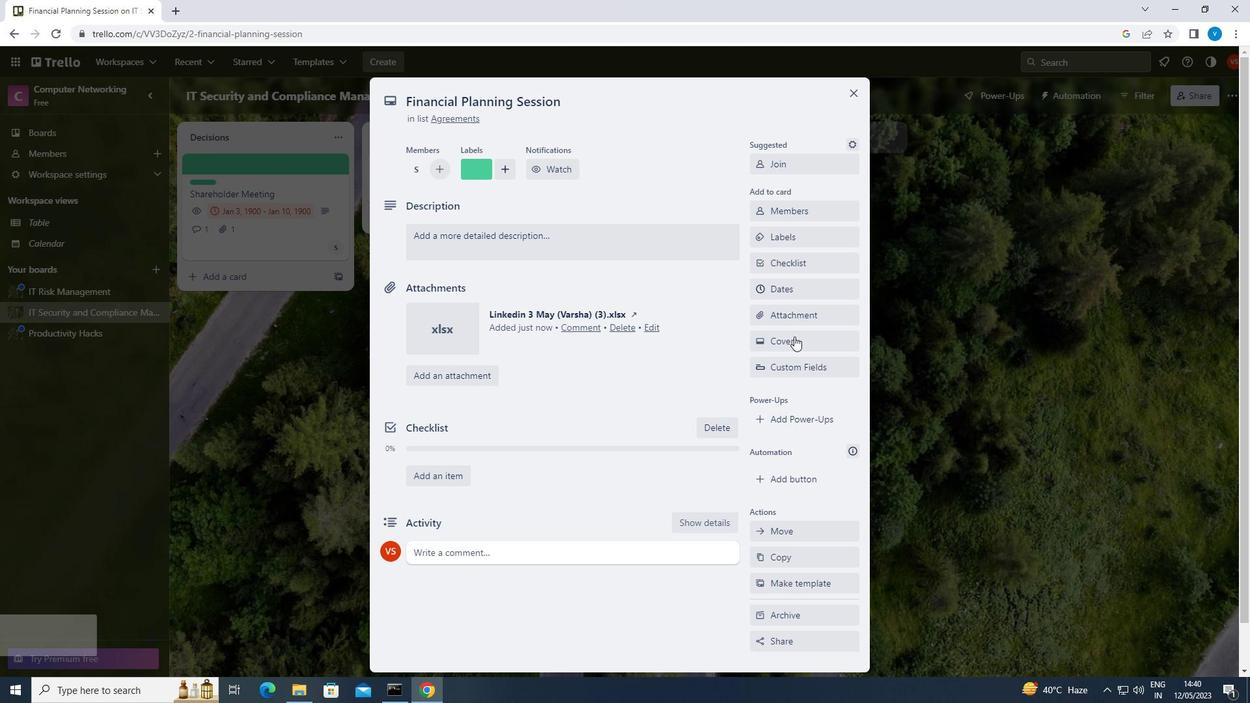 
Action: Mouse pressed left at (790, 339)
Screenshot: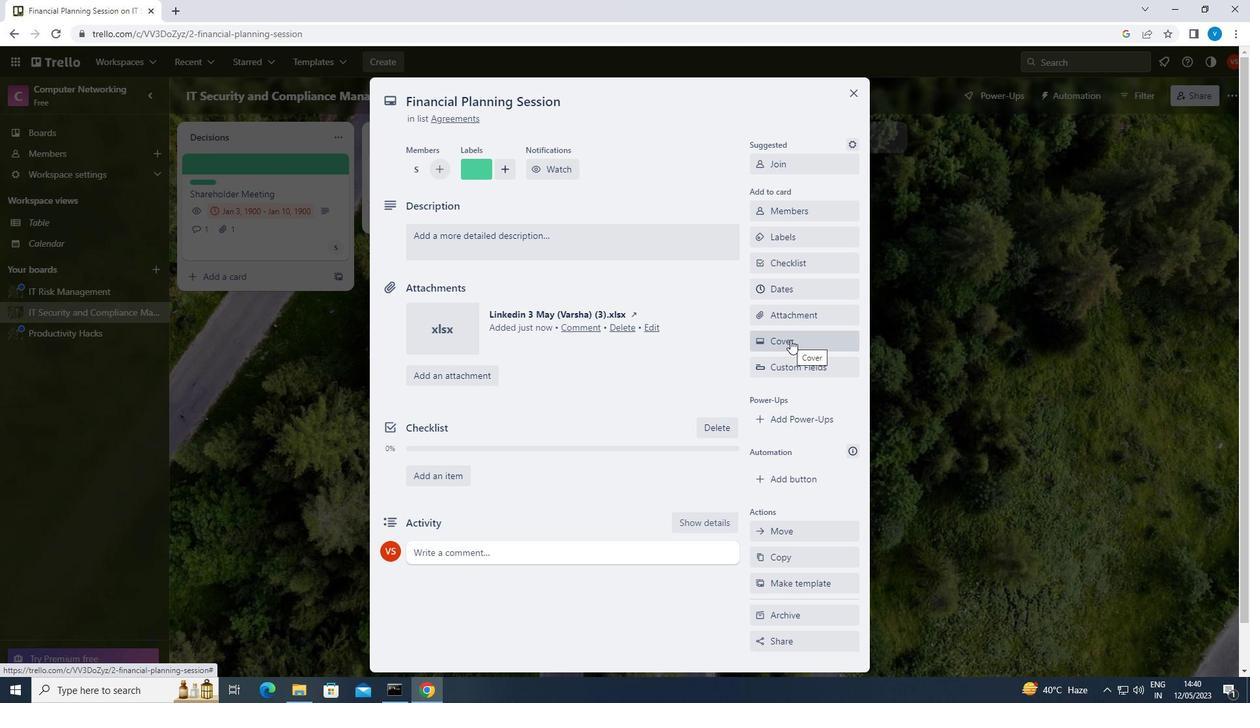 
Action: Mouse moved to (774, 420)
Screenshot: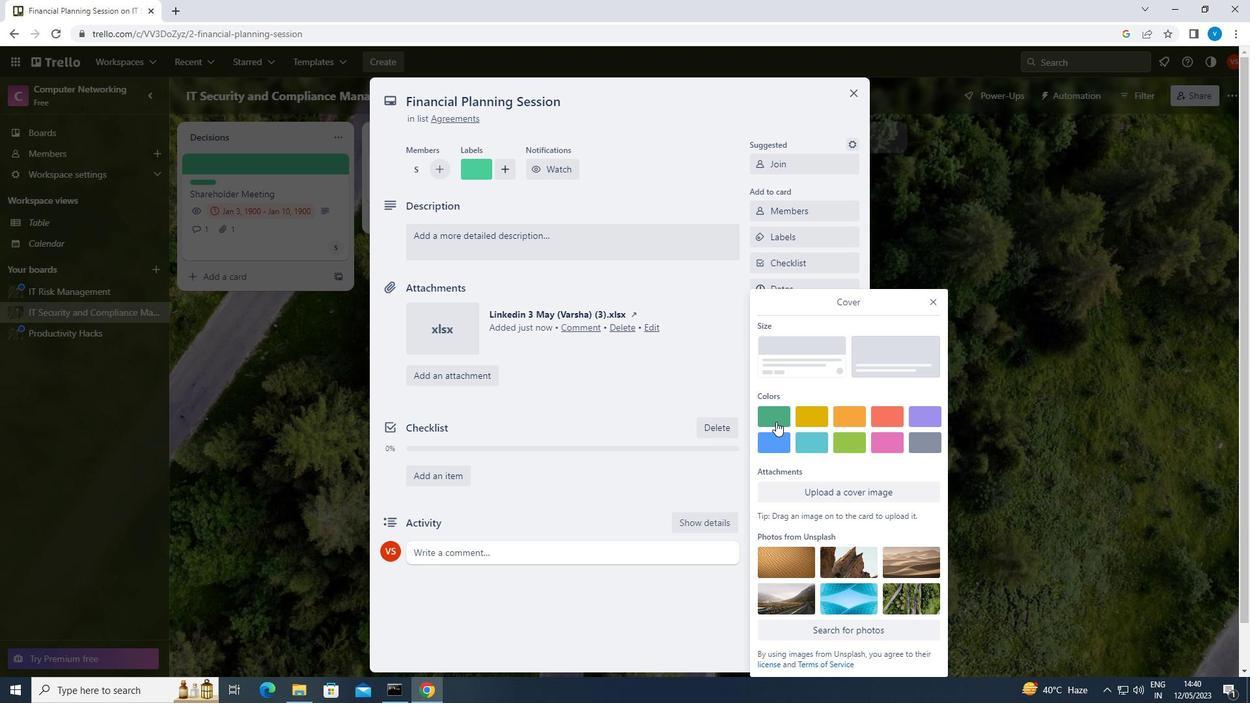 
Action: Mouse pressed left at (774, 420)
Screenshot: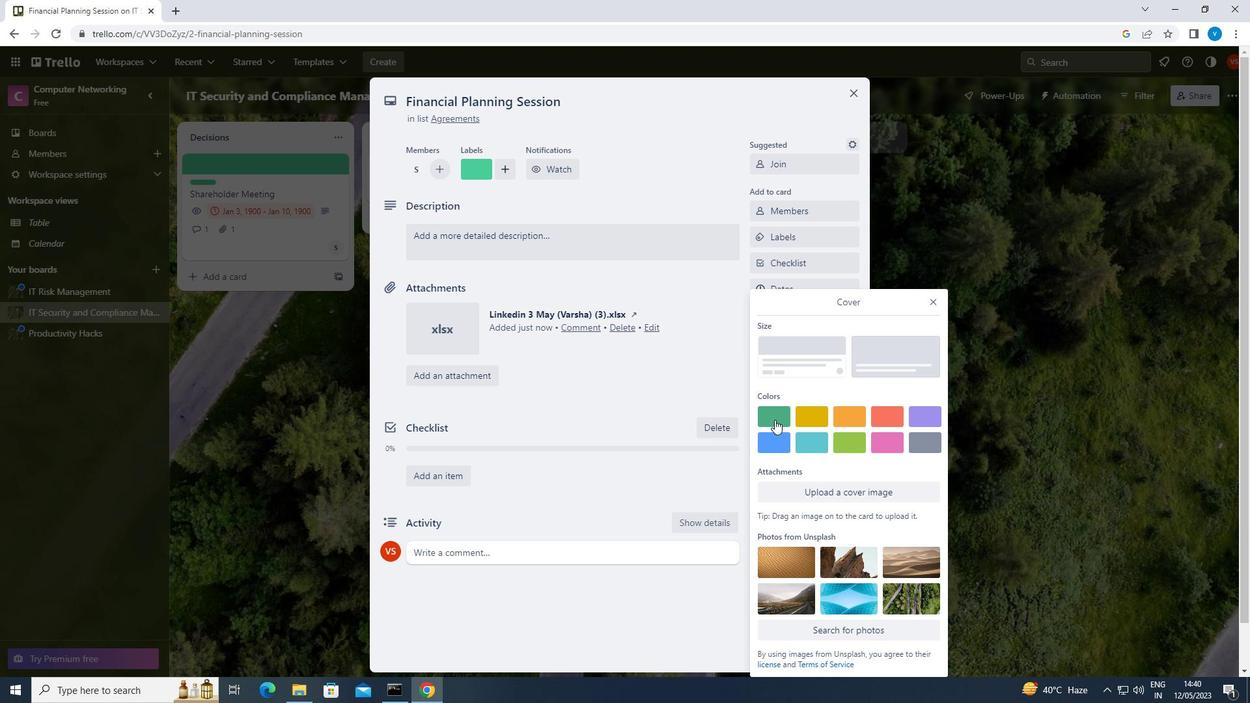
Action: Mouse moved to (929, 282)
Screenshot: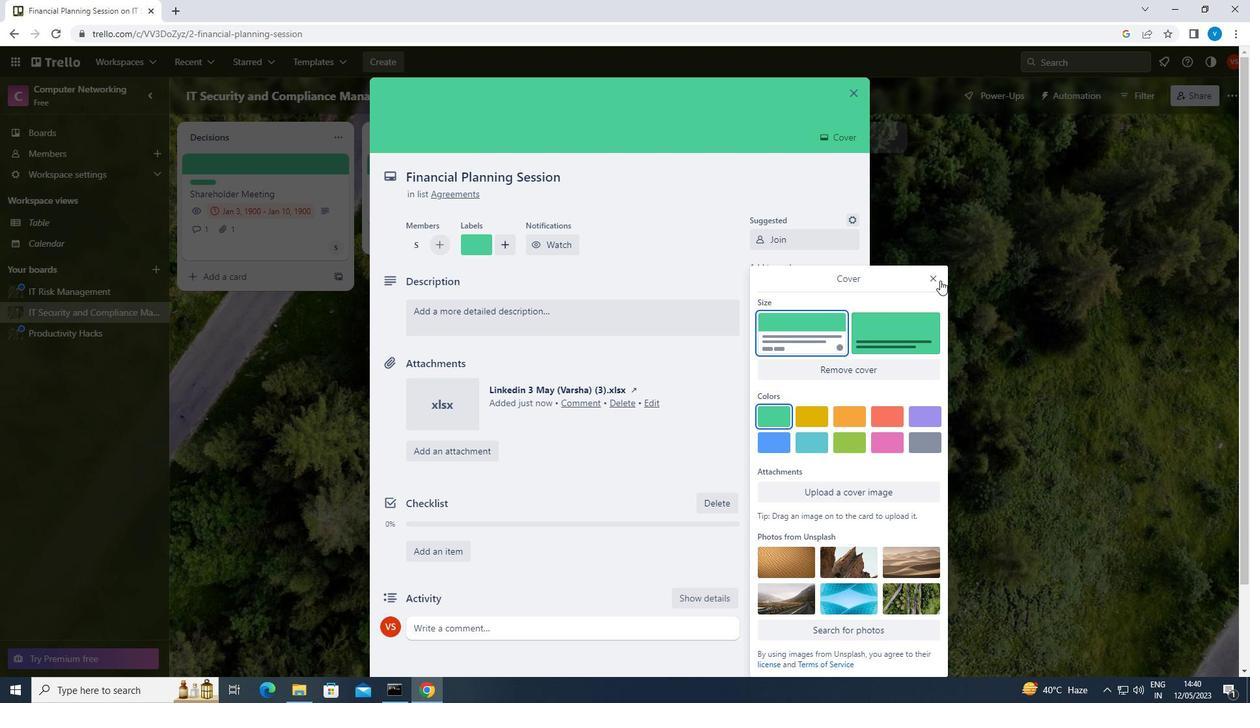 
Action: Mouse pressed left at (929, 282)
Screenshot: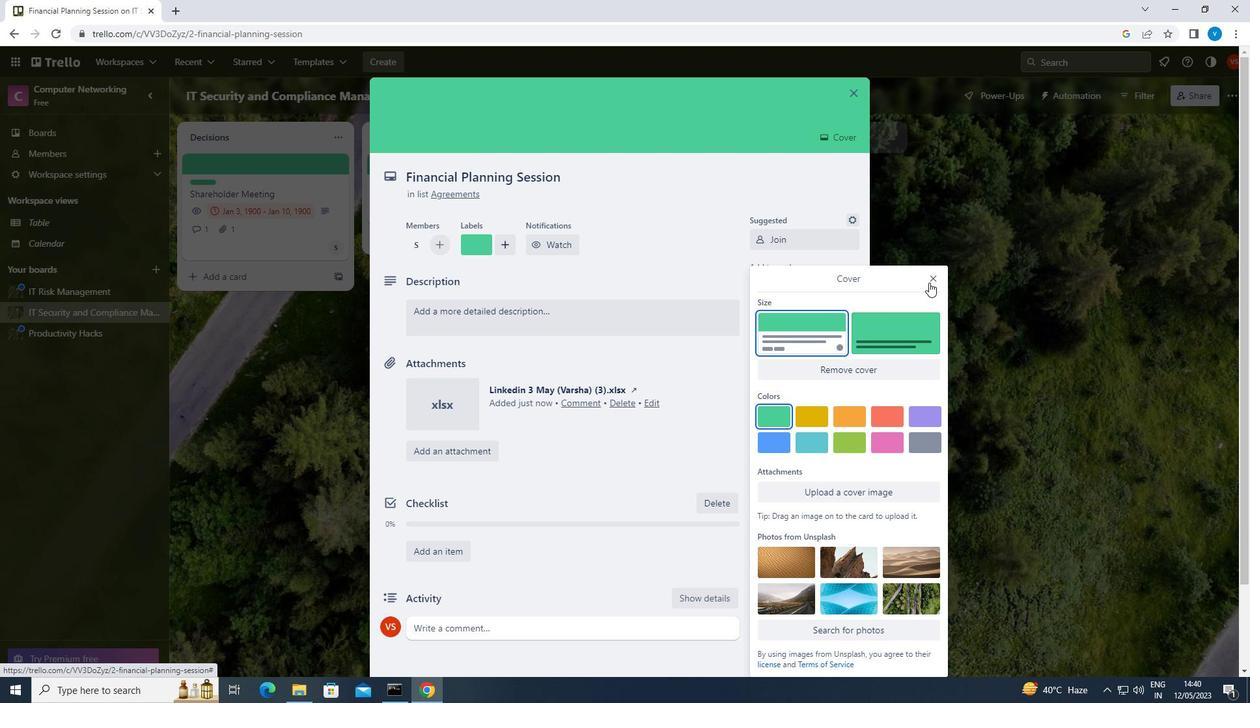 
Action: Mouse moved to (684, 315)
Screenshot: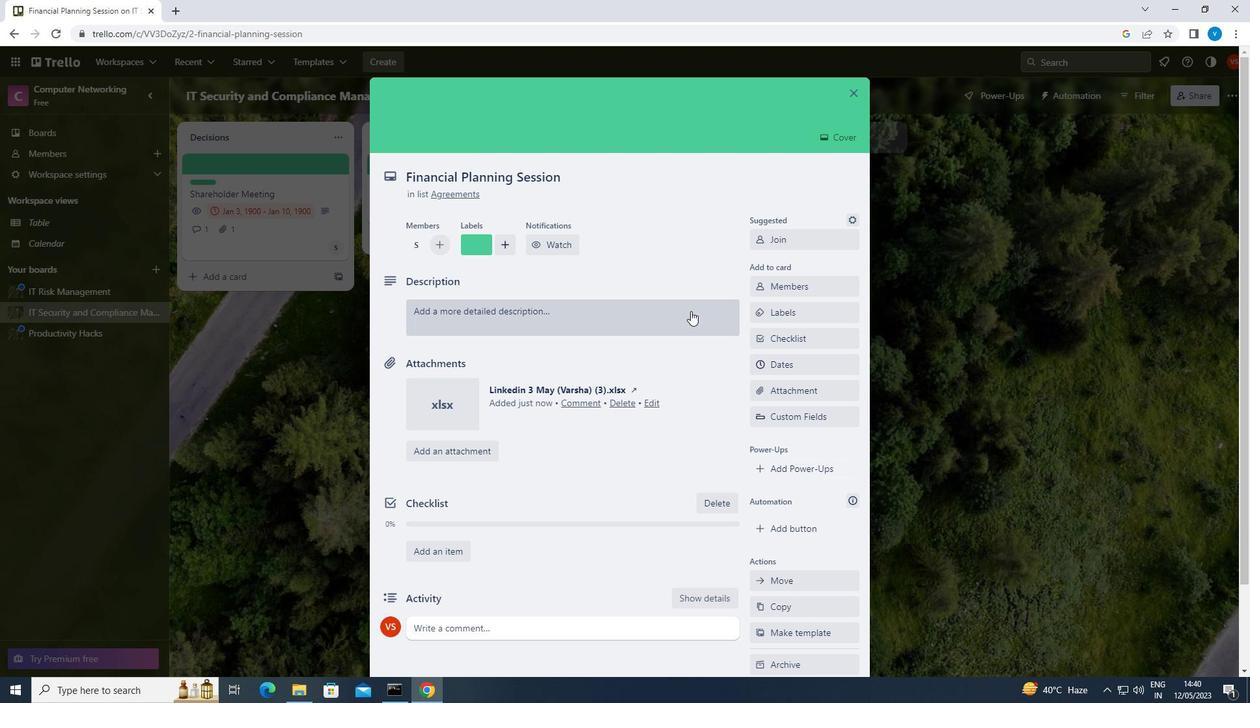 
Action: Mouse pressed left at (684, 315)
Screenshot: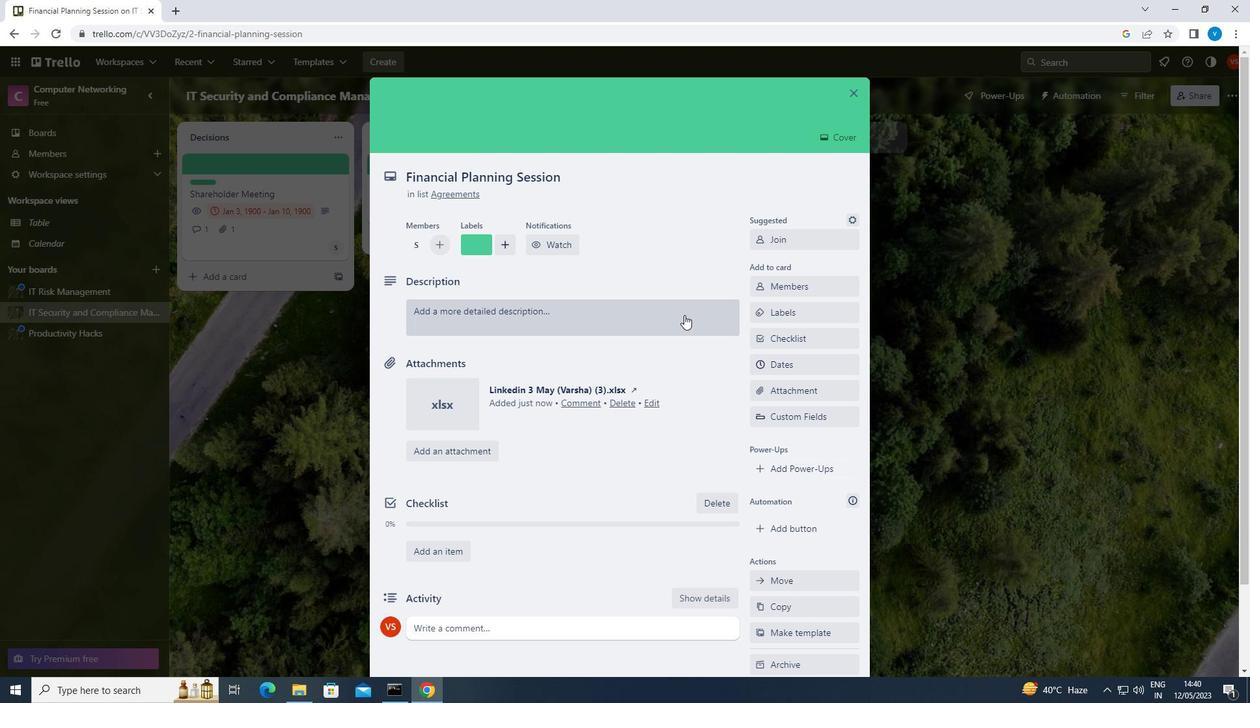 
Action: Key pressed <Key.shift>PLAN<Key.space>AND<Key.space>EXECUTE<Key.space>COMPANY<Key.space>TEAM-BUILDING<Key.space>RETREAT<Key.space>WITH<Key.space>A<Key.space>FOCUS<Key.space>ON<Key.space>TEAM<Key.space>COMMUNICATION
Screenshot: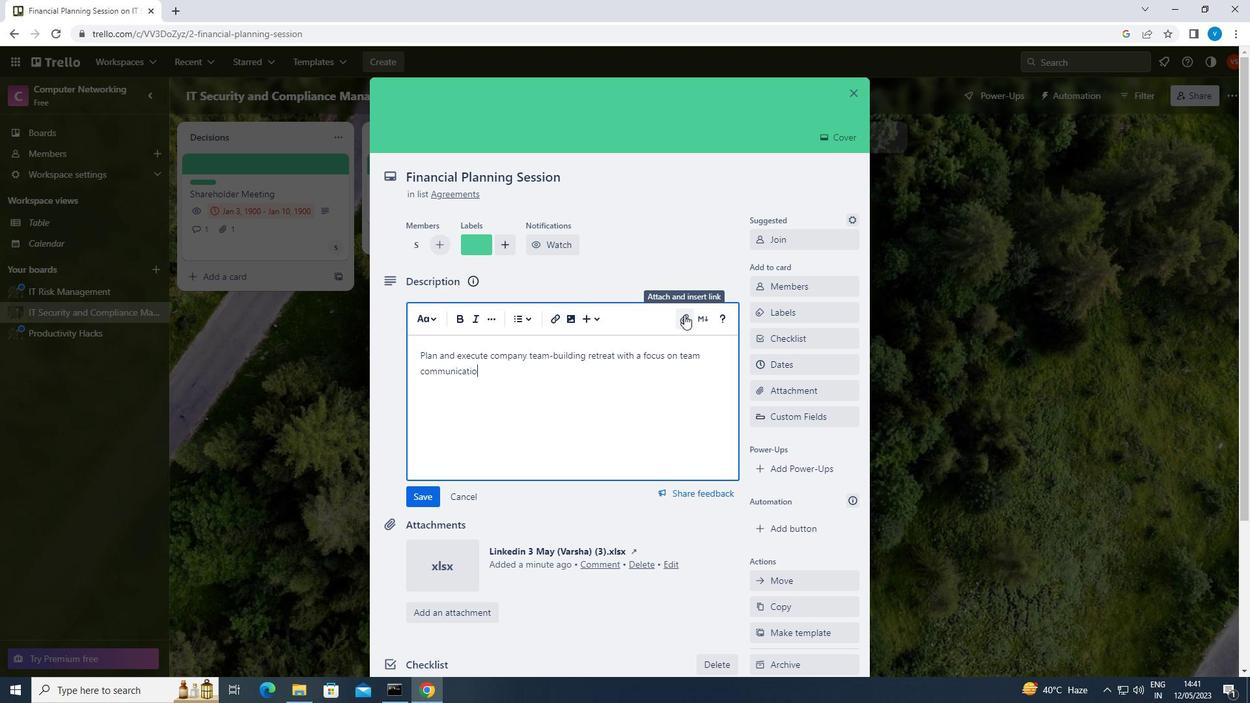 
Action: Mouse moved to (429, 494)
Screenshot: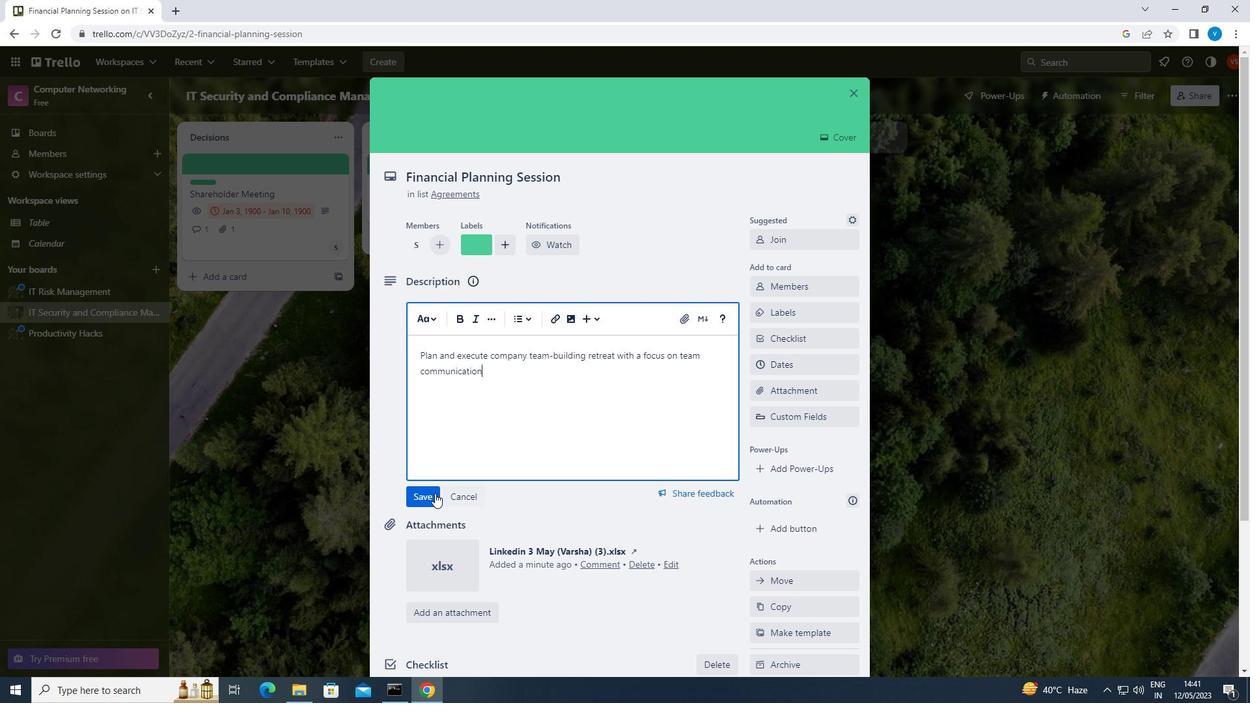 
Action: Mouse pressed left at (429, 494)
Screenshot: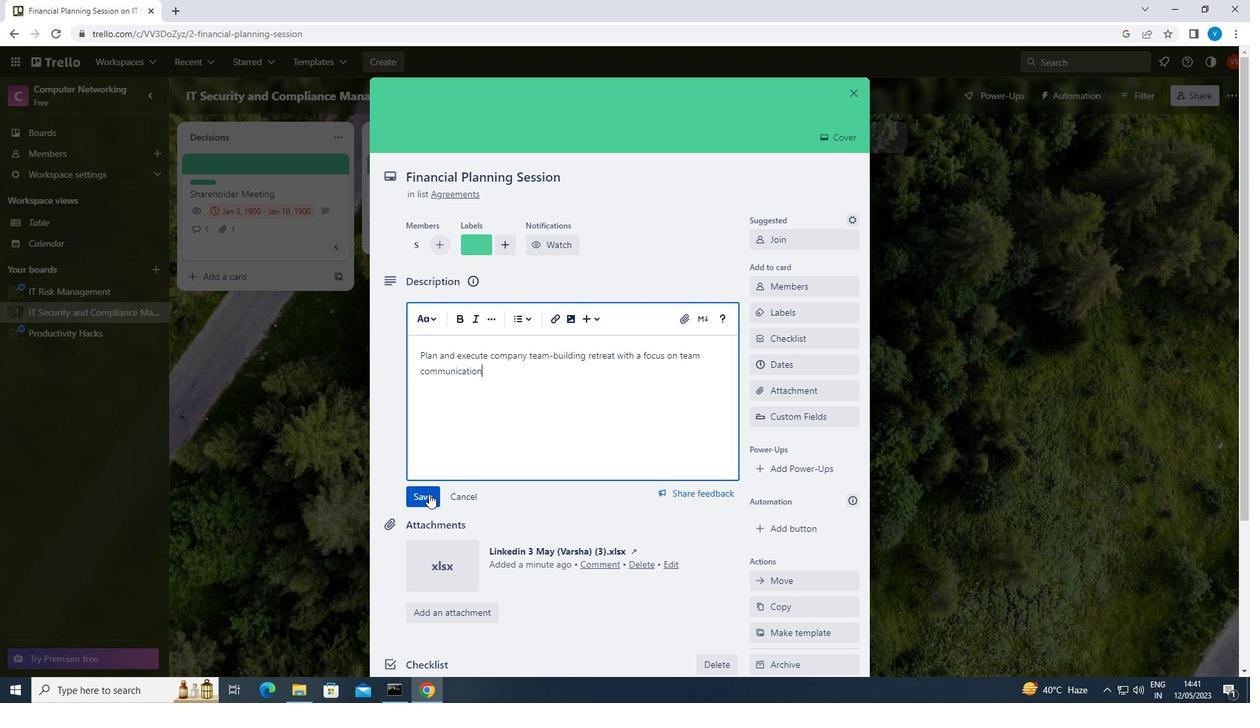 
Action: Mouse moved to (477, 484)
Screenshot: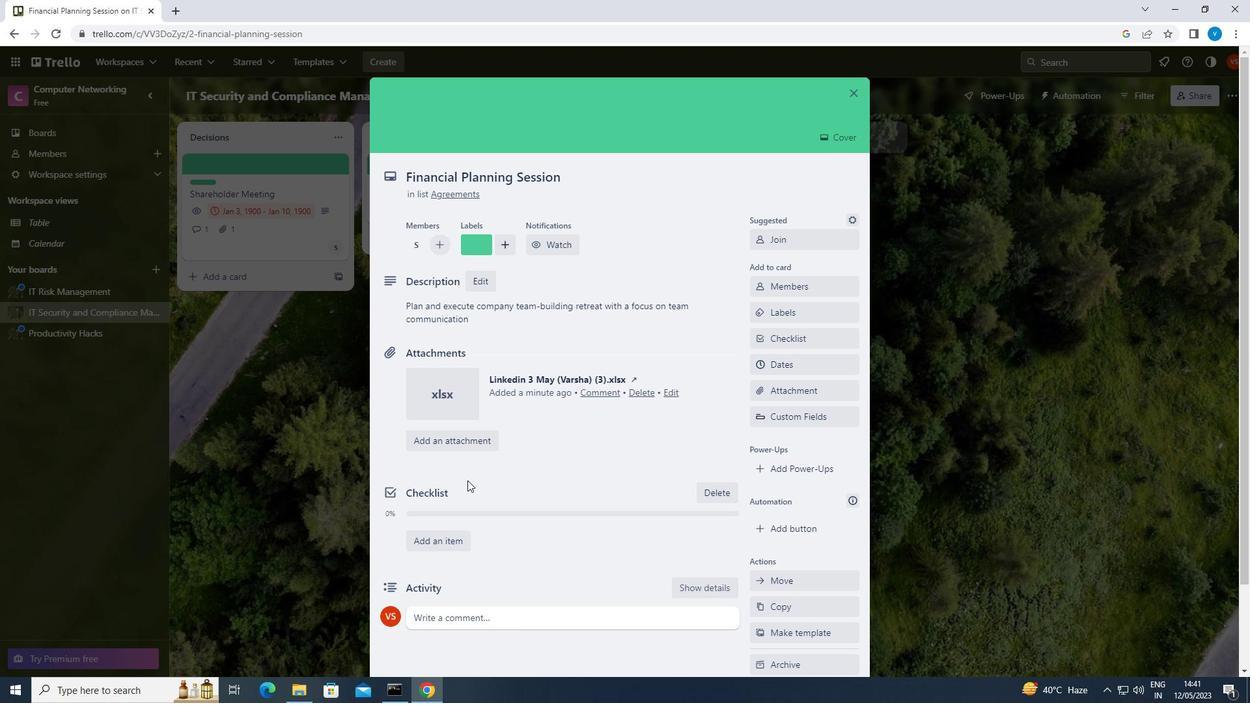 
Action: Mouse scrolled (477, 483) with delta (0, 0)
Screenshot: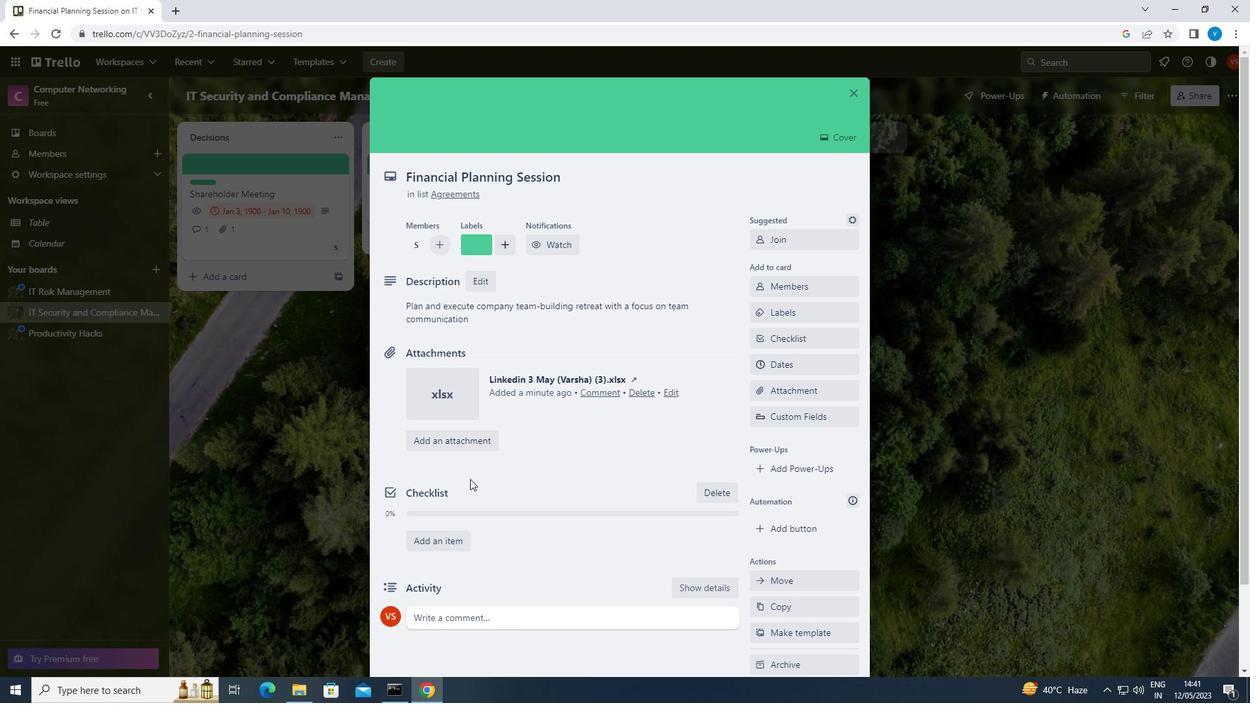 
Action: Mouse moved to (479, 487)
Screenshot: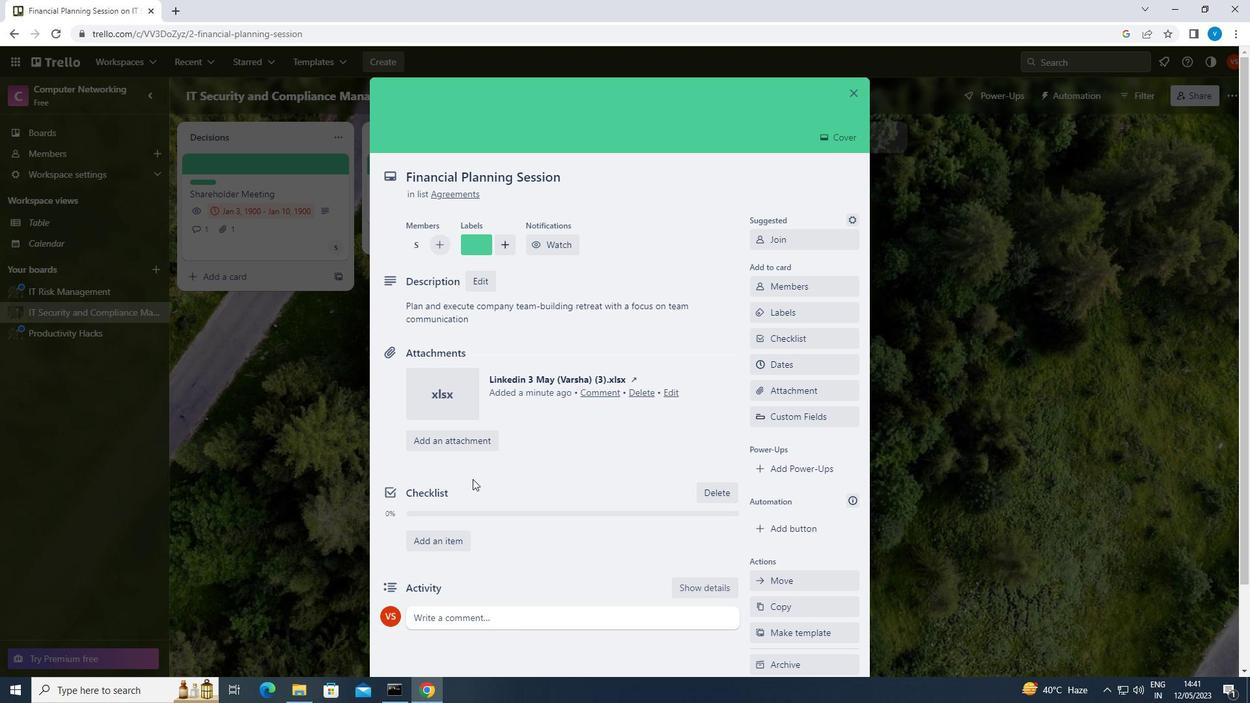 
Action: Mouse scrolled (479, 487) with delta (0, 0)
Screenshot: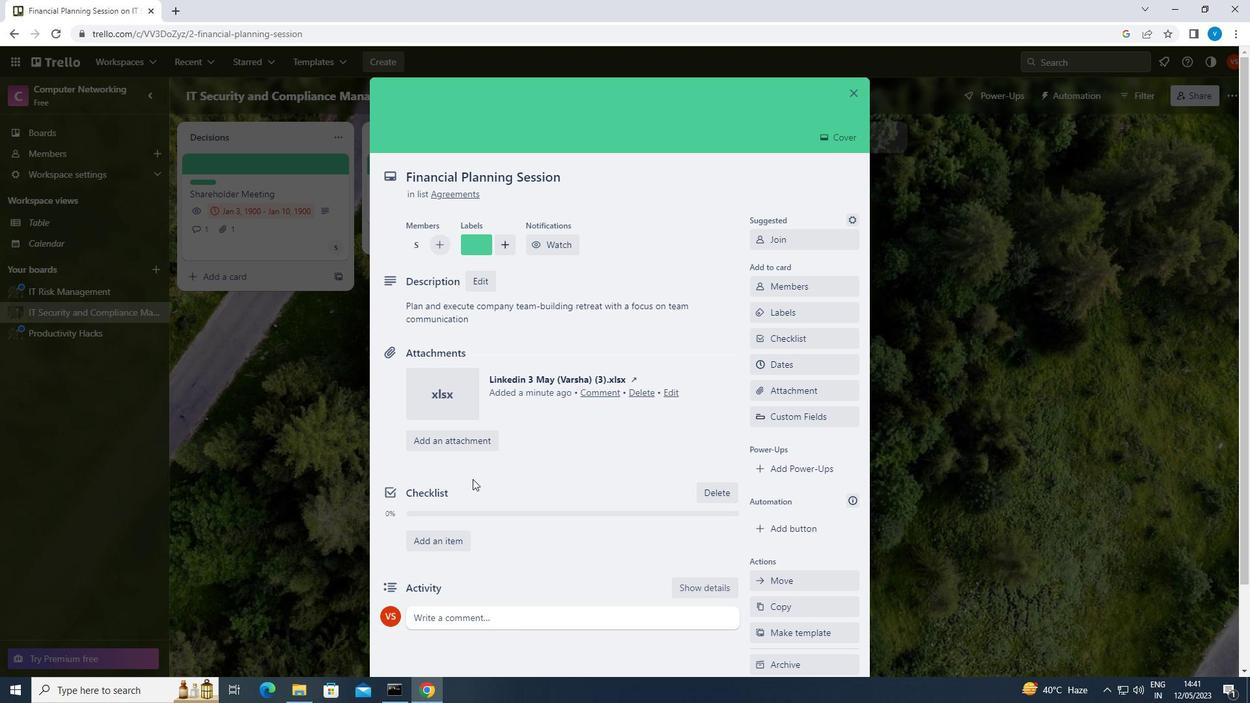 
Action: Mouse moved to (480, 488)
Screenshot: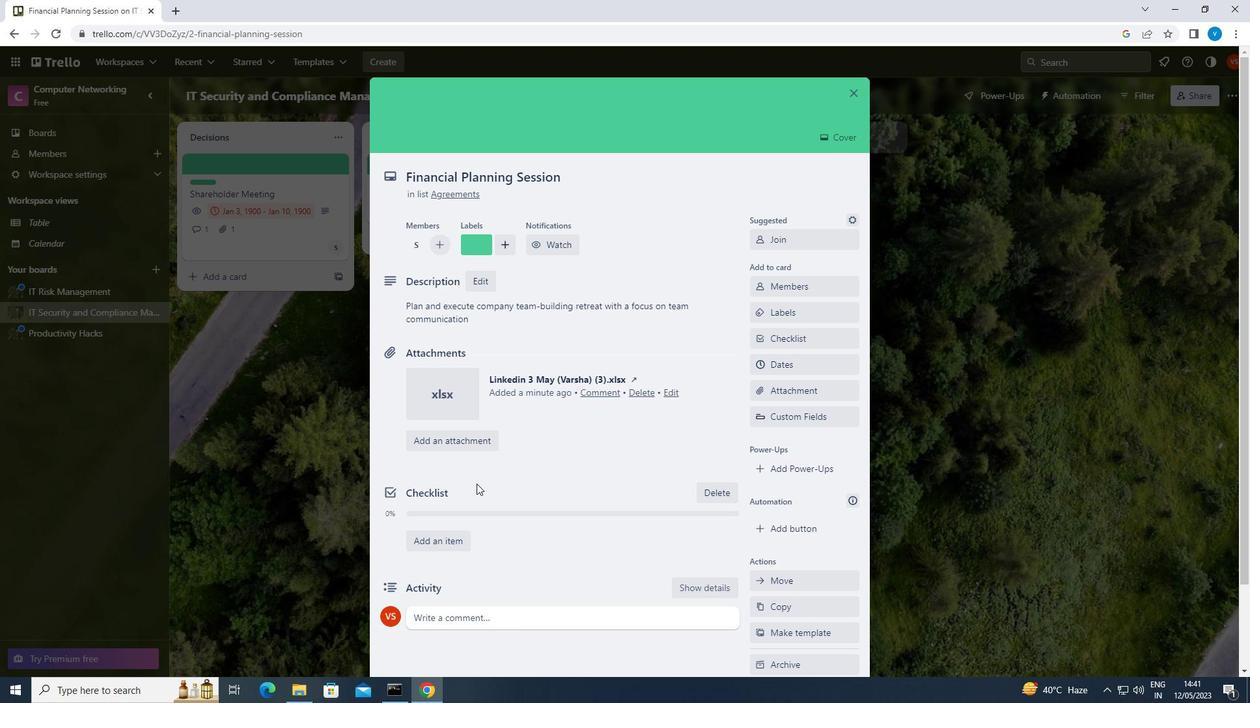 
Action: Mouse scrolled (480, 487) with delta (0, 0)
Screenshot: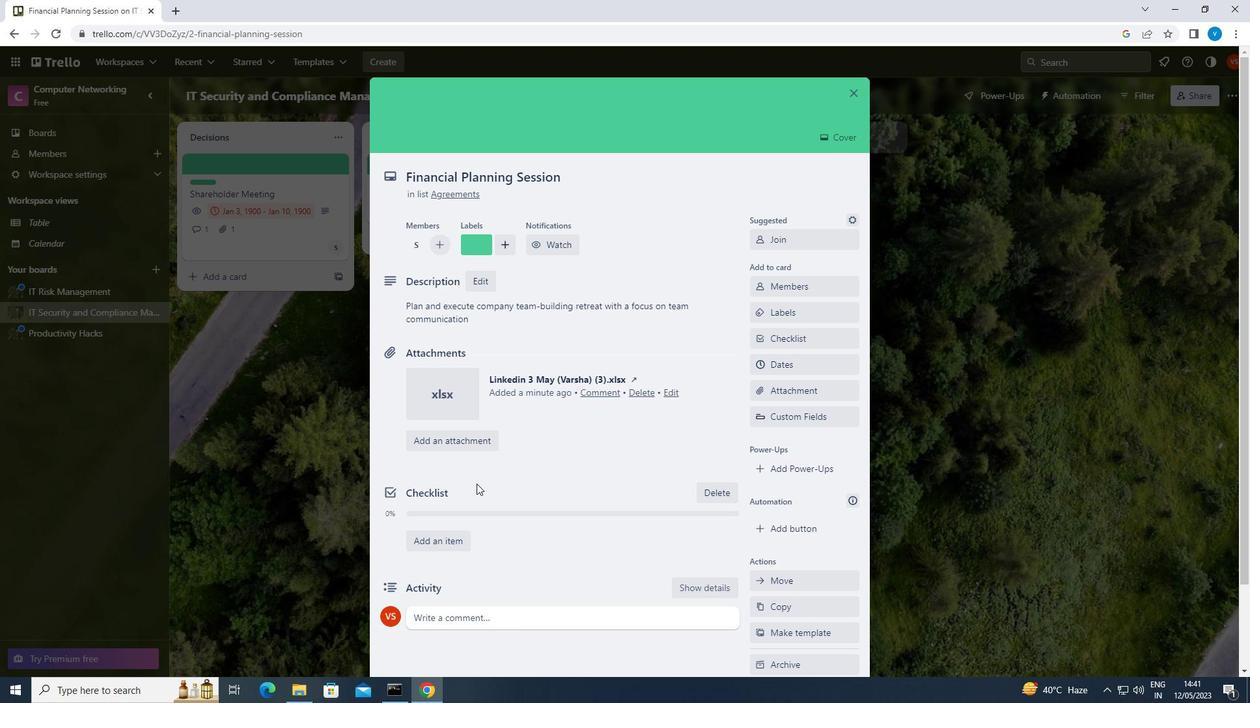 
Action: Mouse moved to (484, 517)
Screenshot: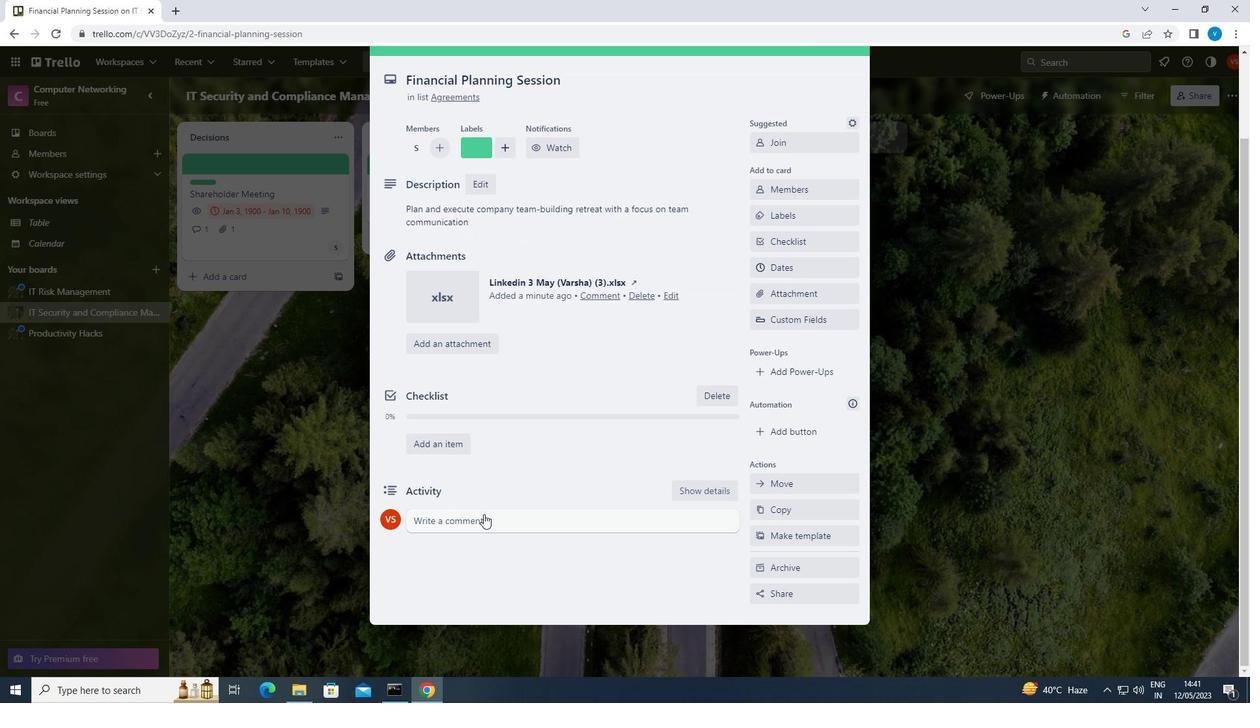 
Action: Mouse pressed left at (484, 517)
Screenshot: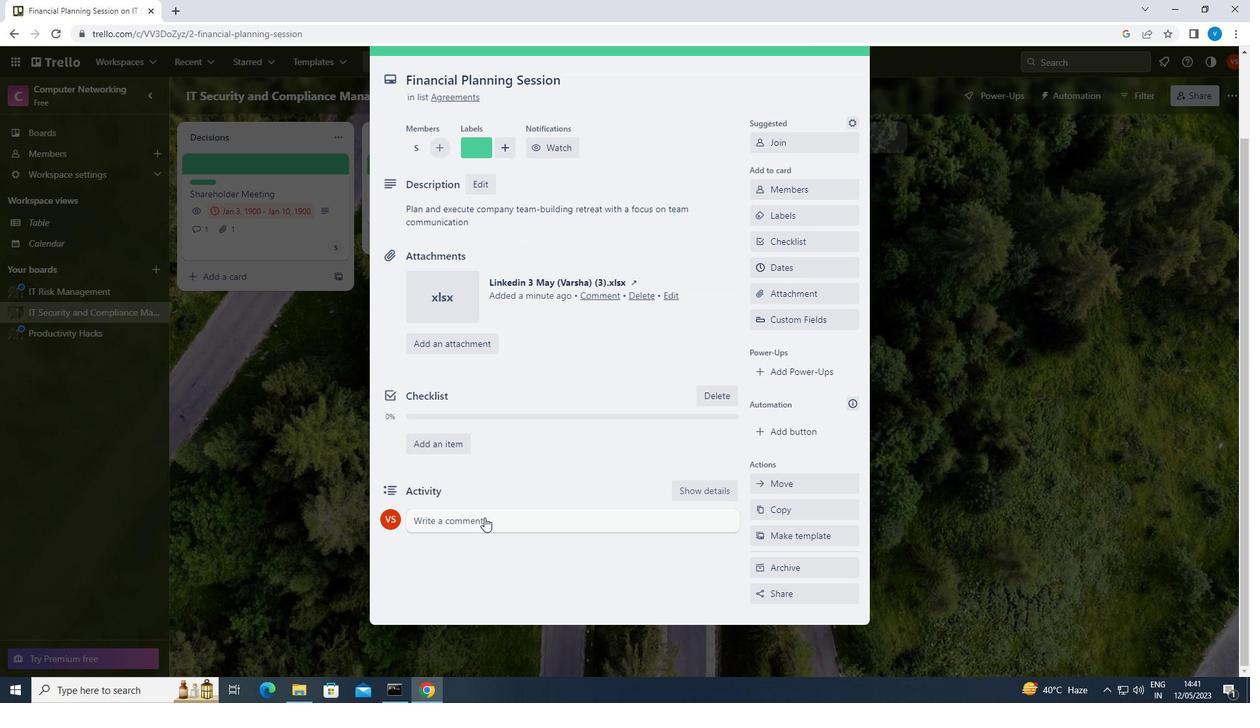 
Action: Mouse moved to (481, 513)
Screenshot: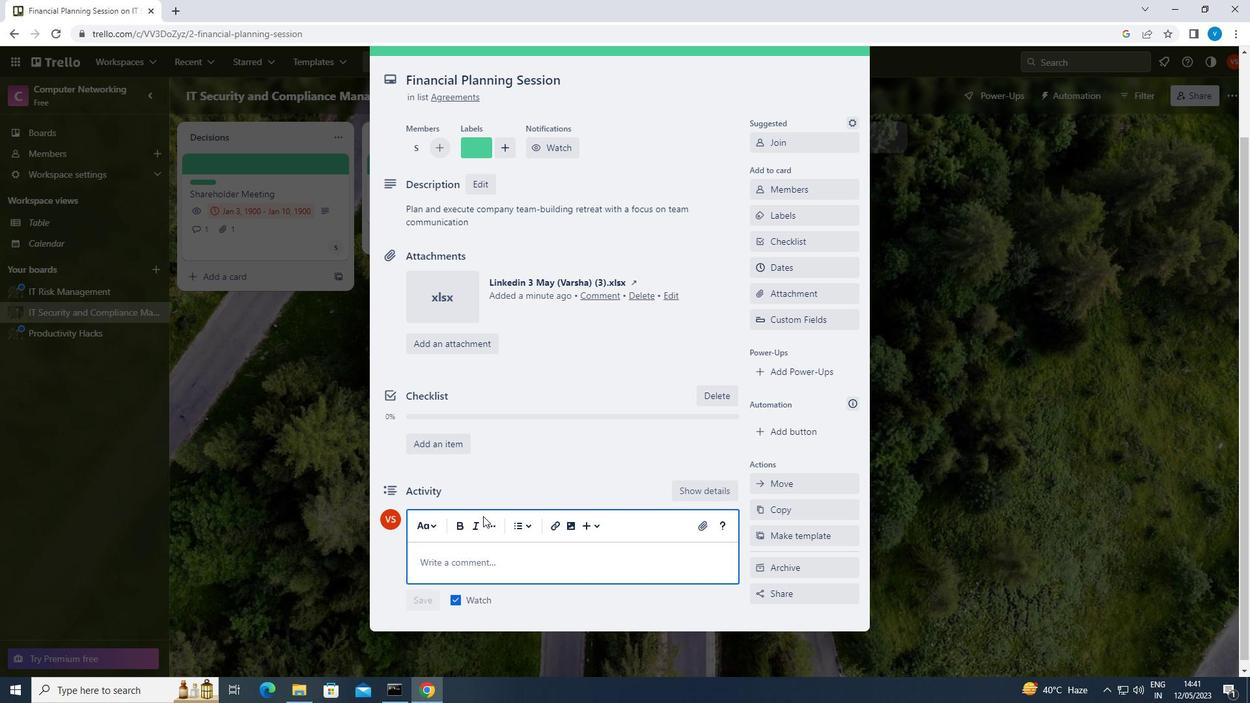 
Action: Key pressed <Key.shift>WE<Key.space>SHOULD<Key.space>APPROA
Screenshot: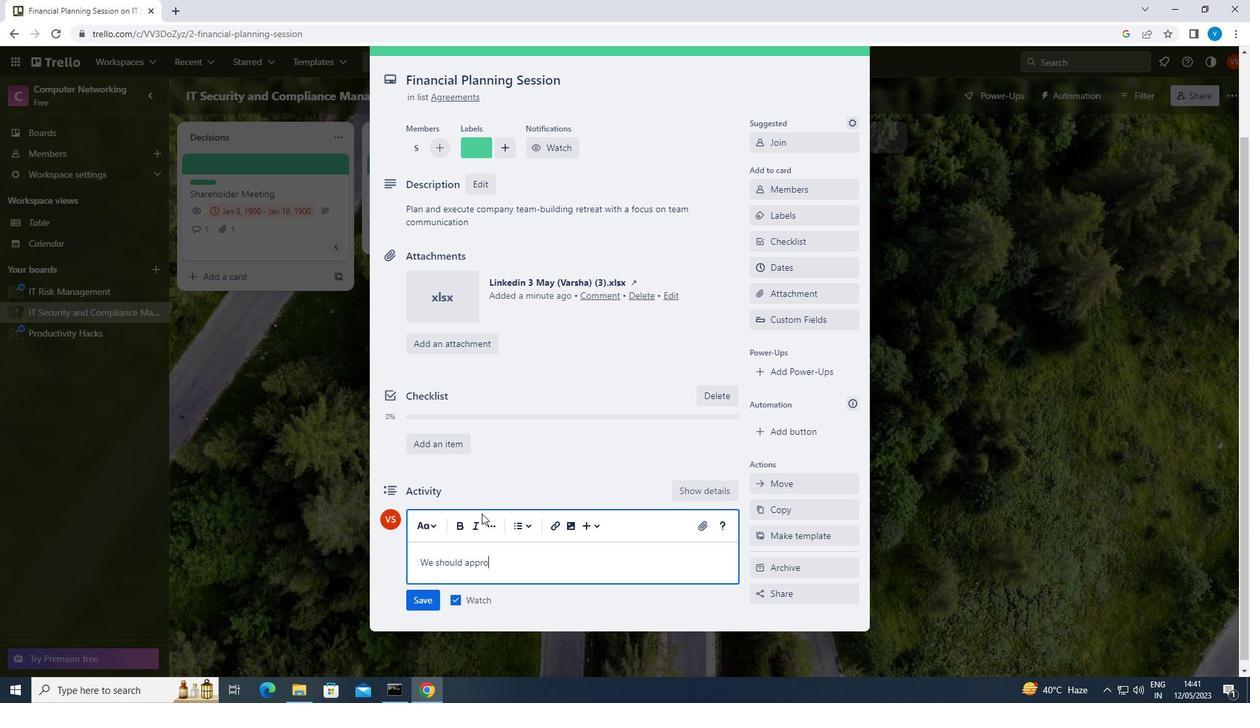 
Action: Mouse moved to (481, 513)
Screenshot: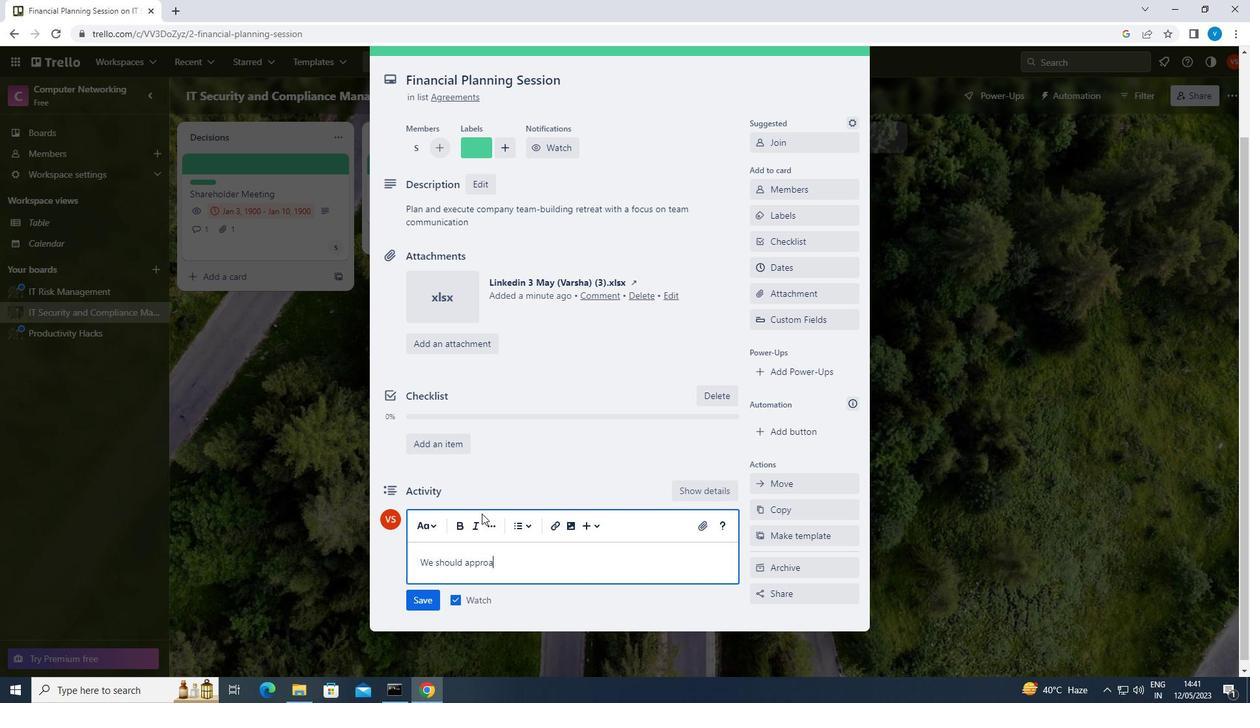 
Action: Key pressed CH<Key.space>THIS<Key.space>TASK<Key.space>WITH<Key.space>A<Key.space>SENSE<Key.space>OF<Key.space>EMPATHY,<Key.space>PUTTING<Key.space>OURSELVES<Key.space>IN<Key.space>THE<Key.space>SHOES<Key.space>OF<Key.space>OUR<Key.space>STAKEHOLDERS<Key.space>TO<Key.space>UNDERSTAND<Key.space>THEIR<Key.space>PERSPECTIVES.
Screenshot: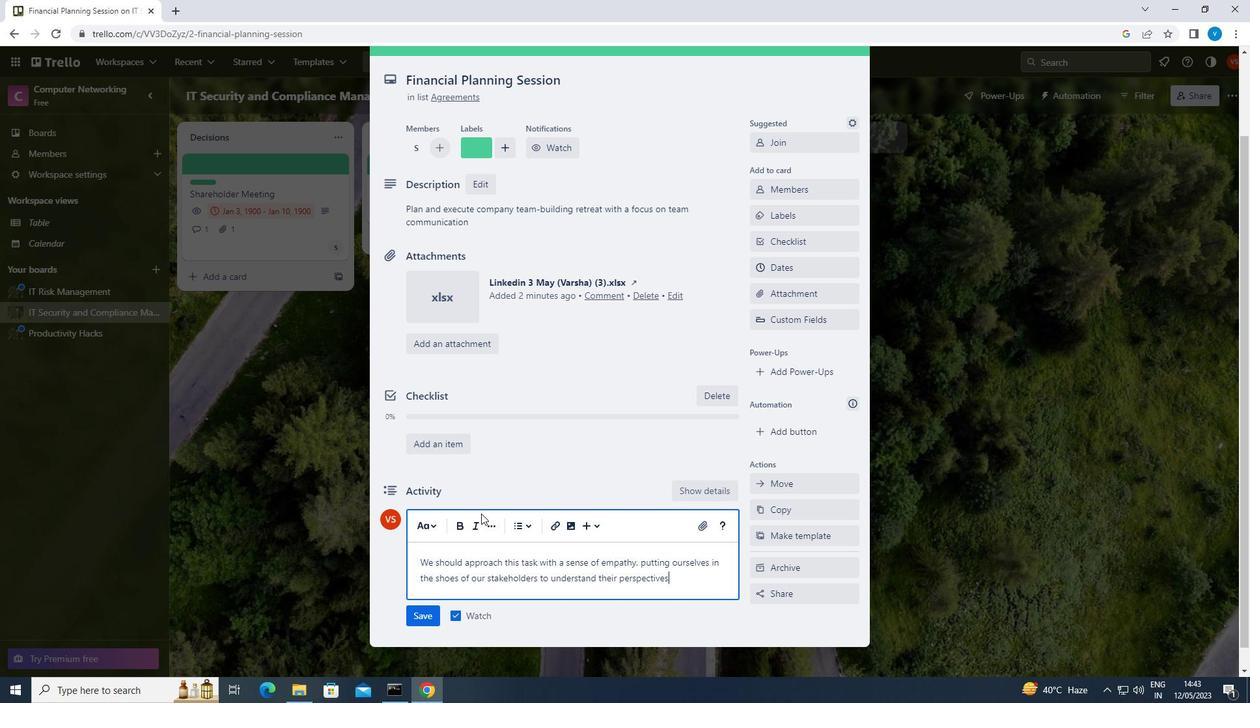
Action: Mouse moved to (836, 270)
Screenshot: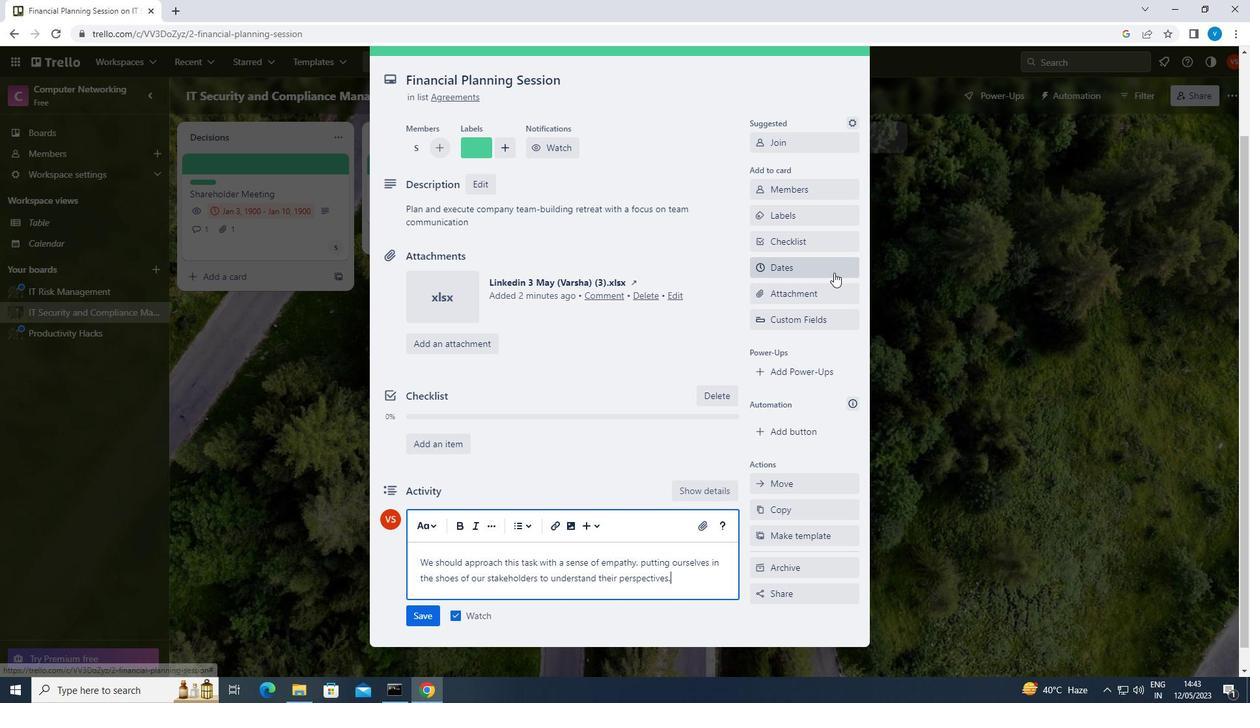 
Action: Mouse pressed left at (836, 270)
Screenshot: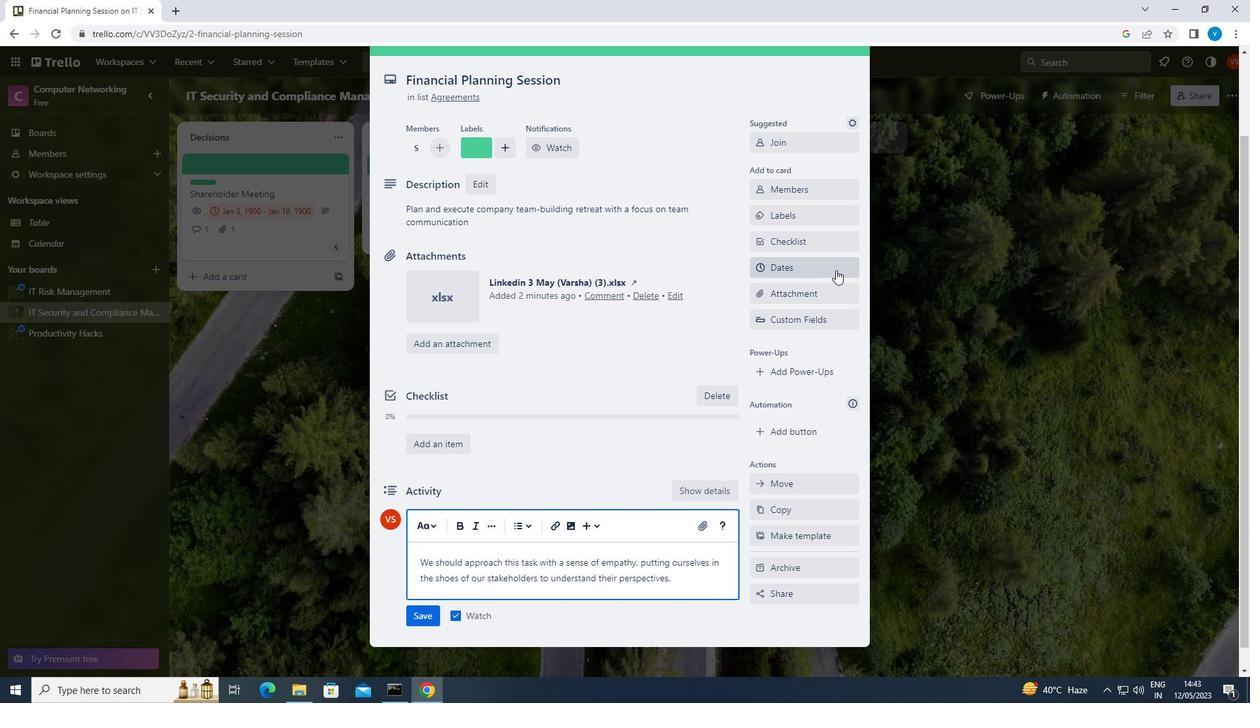 
Action: Key pressed 01/06/1900<Key.backspace><Key.backspace><Key.backspace><Key.backspace><Key.backspace><Key.backspace><Key.backspace><Key.backspace><Key.backspace><Key.backspace><Key.backspace><Key.backspace><Key.backspace><Key.backspace><Key.backspace><Key.backspace><Key.backspace><Key.backspace><Key.backspace><Key.backspace><Key.backspace><Key.backspace><Key.backspace><Key.backspace><Key.backspace><Key.backspace>
Screenshot: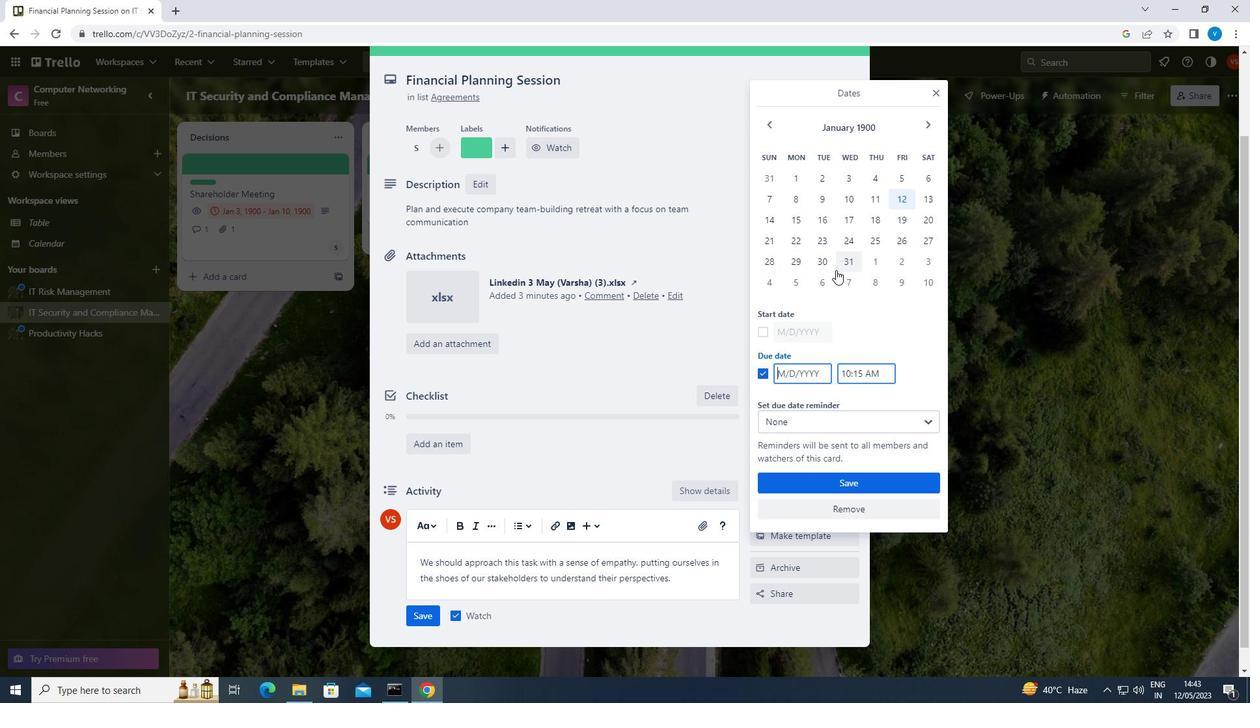 
Action: Mouse moved to (765, 335)
Screenshot: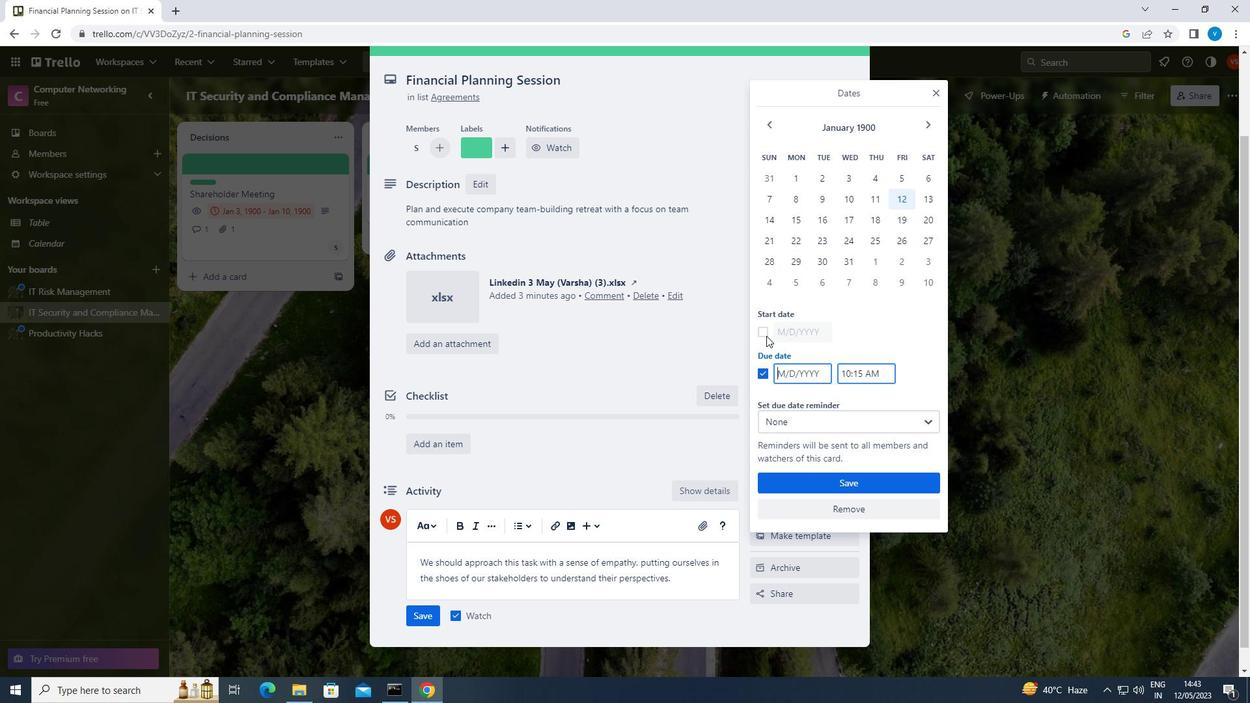 
Action: Mouse pressed left at (765, 335)
Screenshot: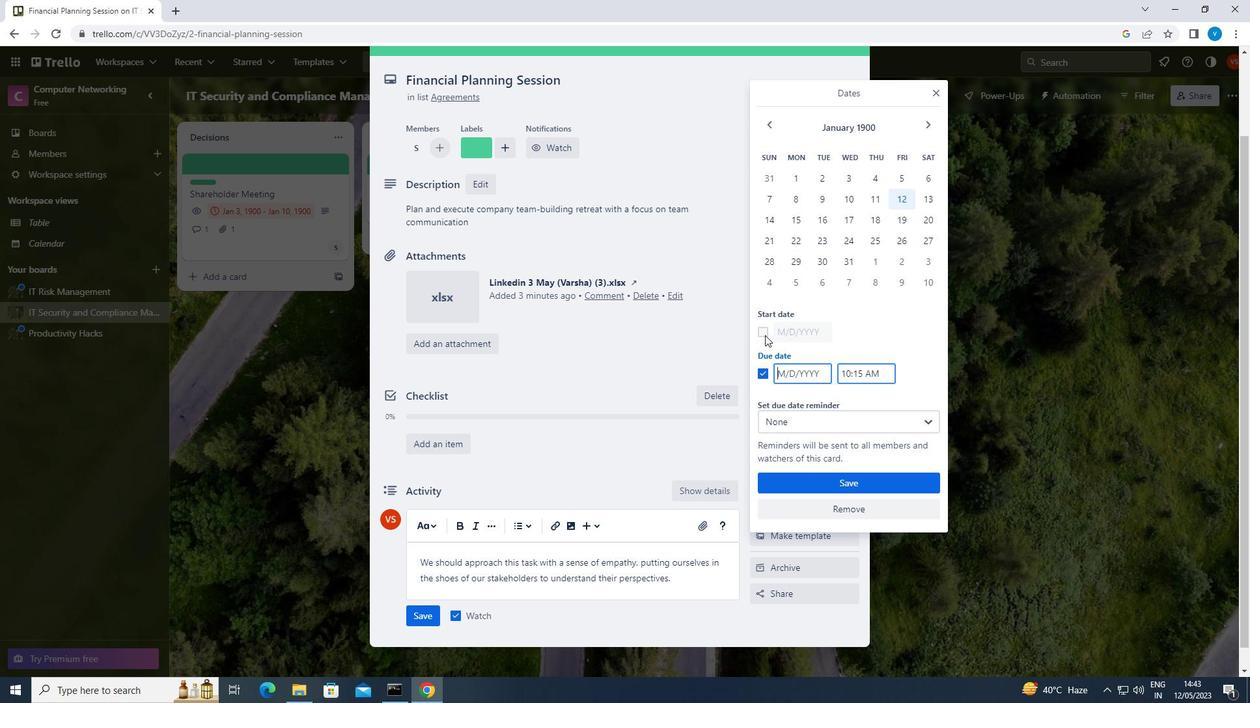 
Action: Mouse moved to (825, 330)
Screenshot: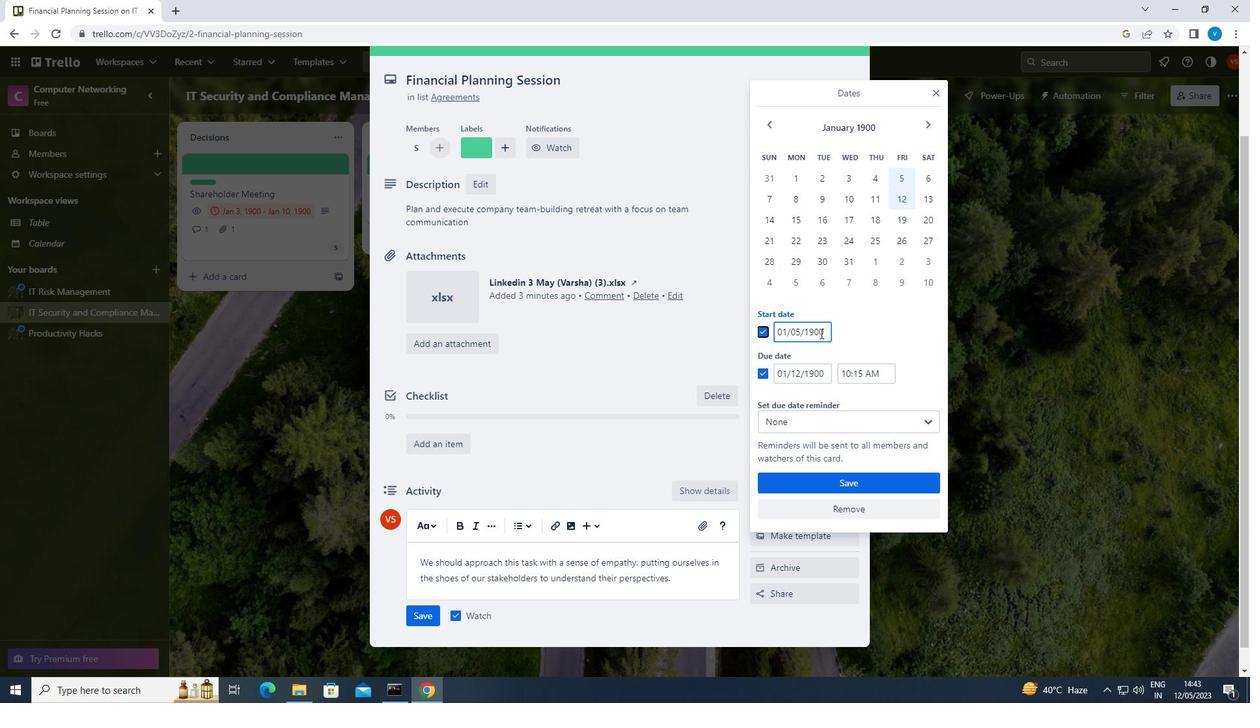 
Action: Mouse pressed left at (825, 330)
Screenshot: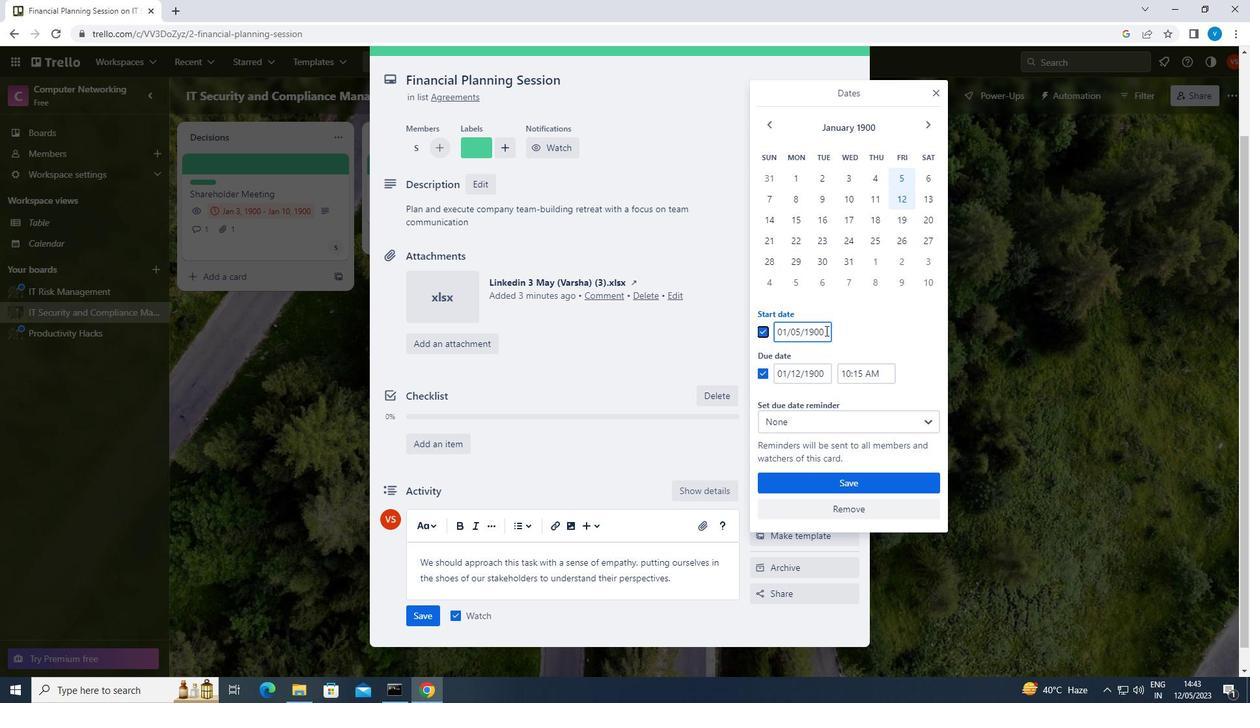 
Action: Mouse moved to (824, 327)
Screenshot: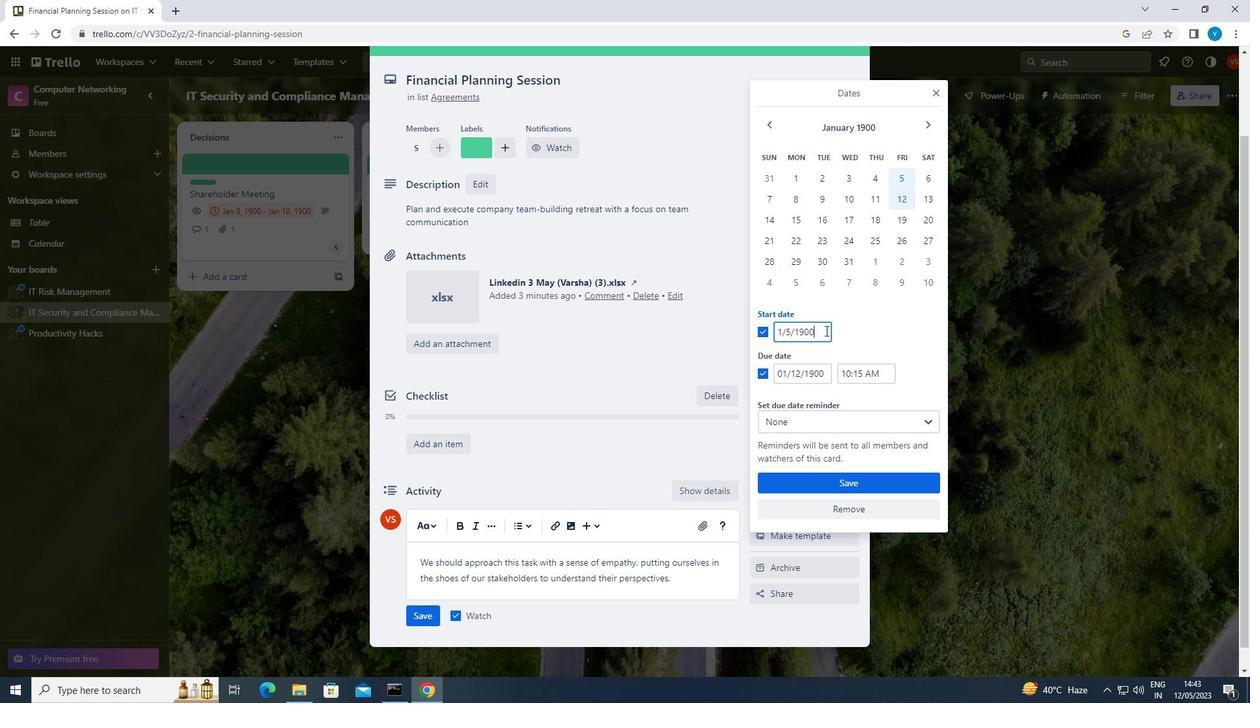 
Action: Key pressed <Key.backspace><Key.backspace><Key.backspace><Key.backspace><Key.backspace><Key.backspace><Key.backspace><Key.backspace><Key.backspace><Key.backspace><Key.backspace><Key.backspace><Key.backspace><Key.backspace><Key.backspace><Key.backspace><Key.backspace><Key.backspace><Key.backspace>01/06/1900
Screenshot: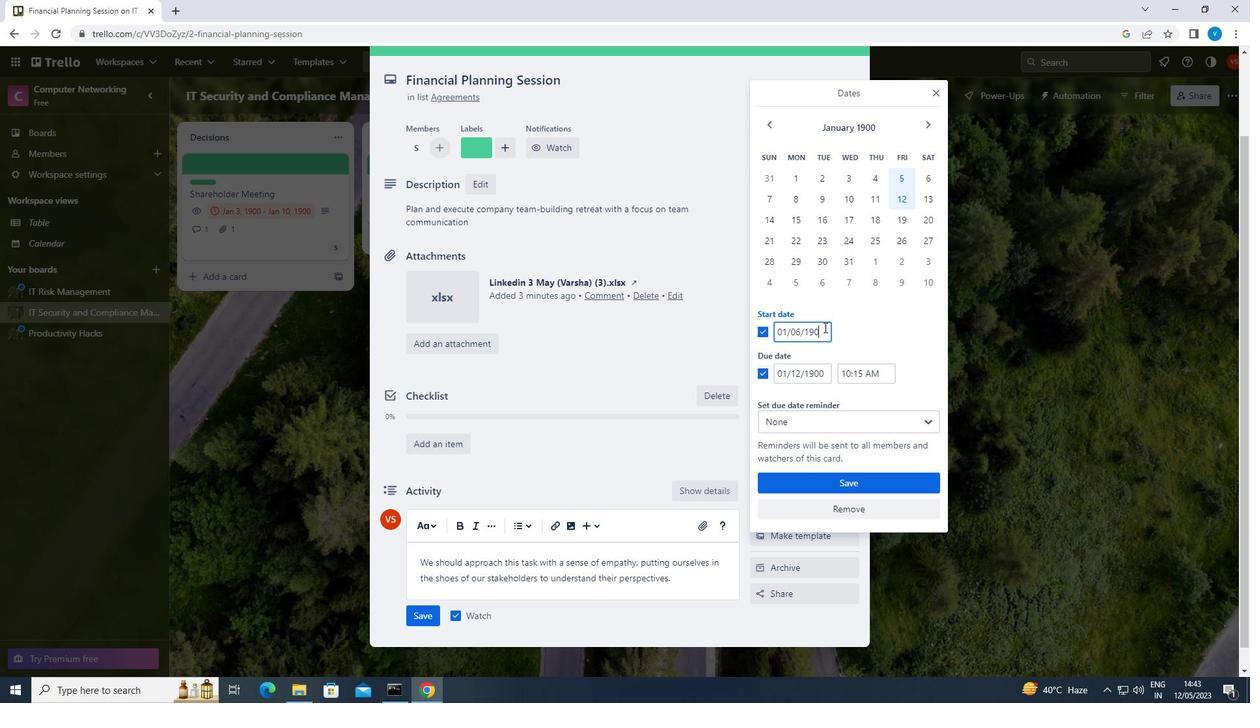 
Action: Mouse moved to (823, 374)
Screenshot: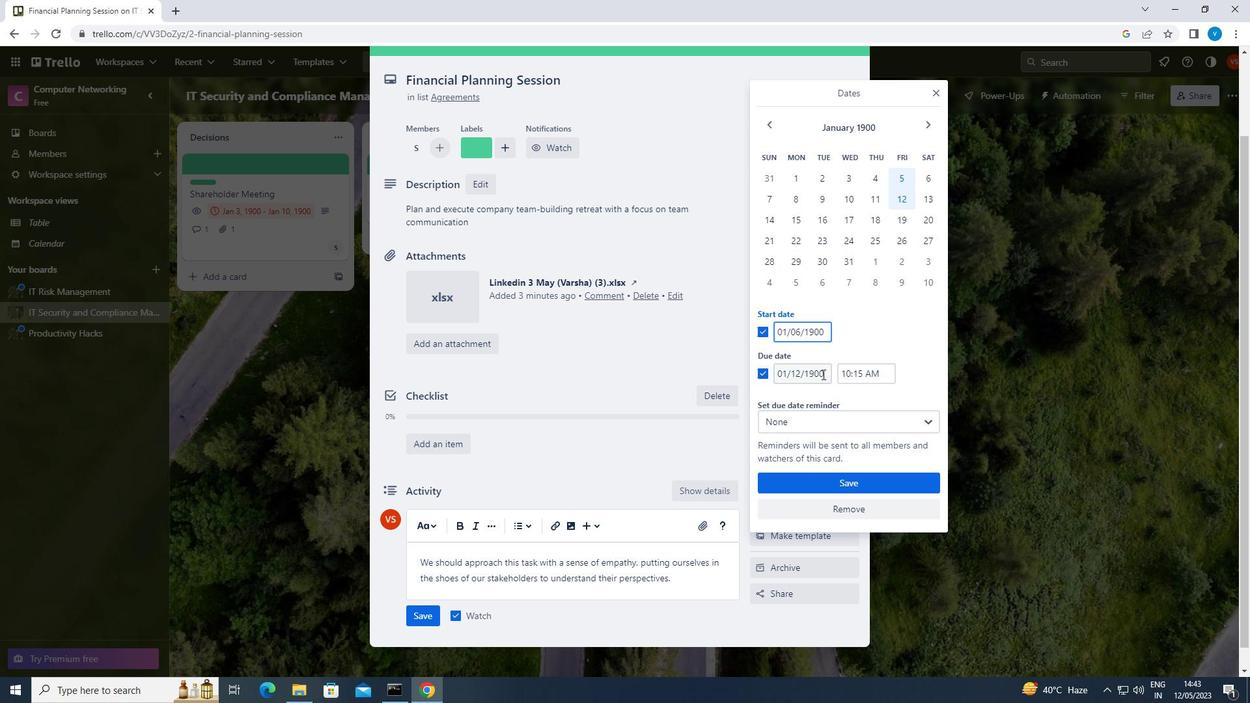 
Action: Mouse pressed left at (823, 374)
Screenshot: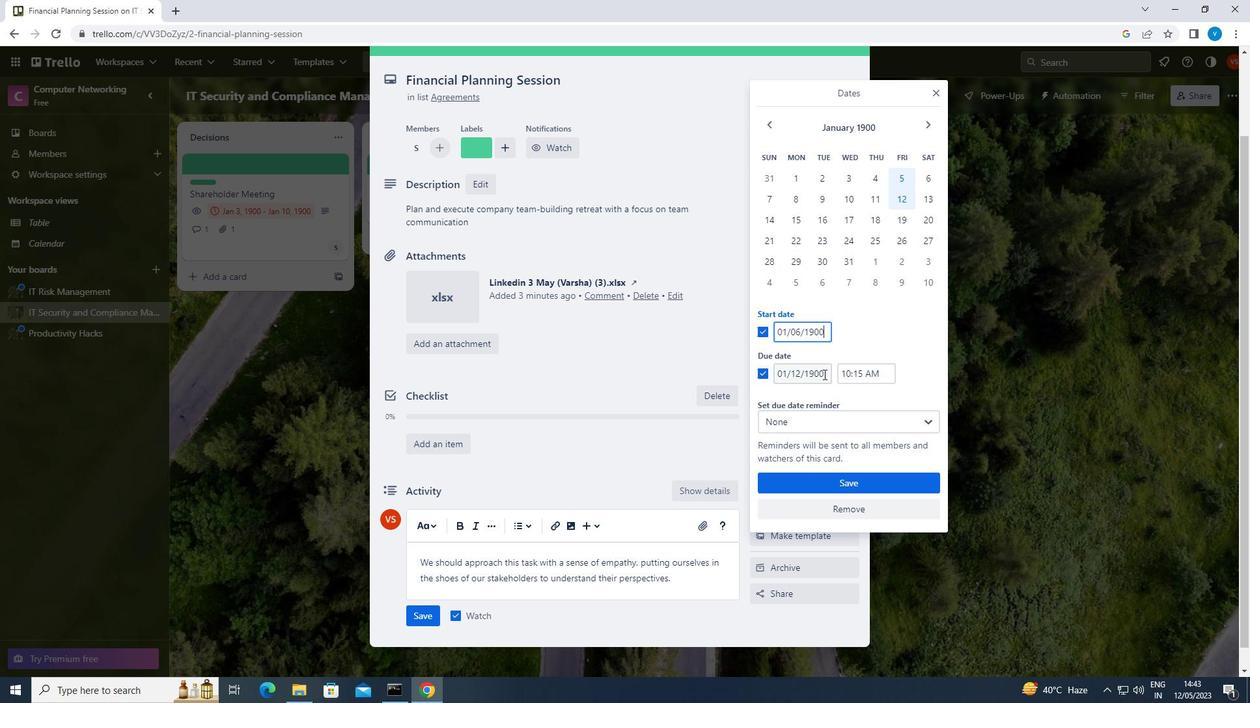 
Action: Mouse moved to (824, 373)
Screenshot: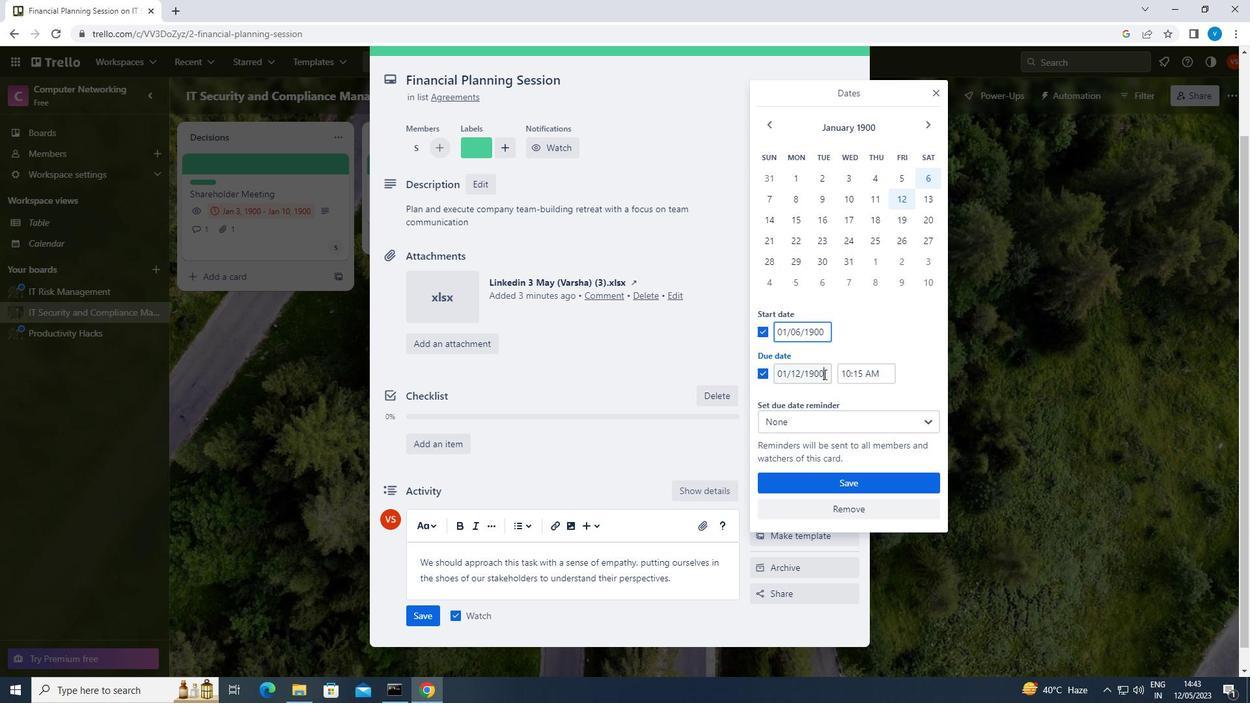 
Action: Key pressed <Key.backspace><Key.backspace><Key.backspace><Key.backspace><Key.backspace><Key.backspace><Key.backspace><Key.backspace><Key.backspace><Key.backspace><Key.backspace><Key.backspace><Key.backspace><Key.backspace><Key.backspace><Key.backspace><Key.backspace><Key.backspace><Key.backspace><Key.backspace>01/13/1900
Screenshot: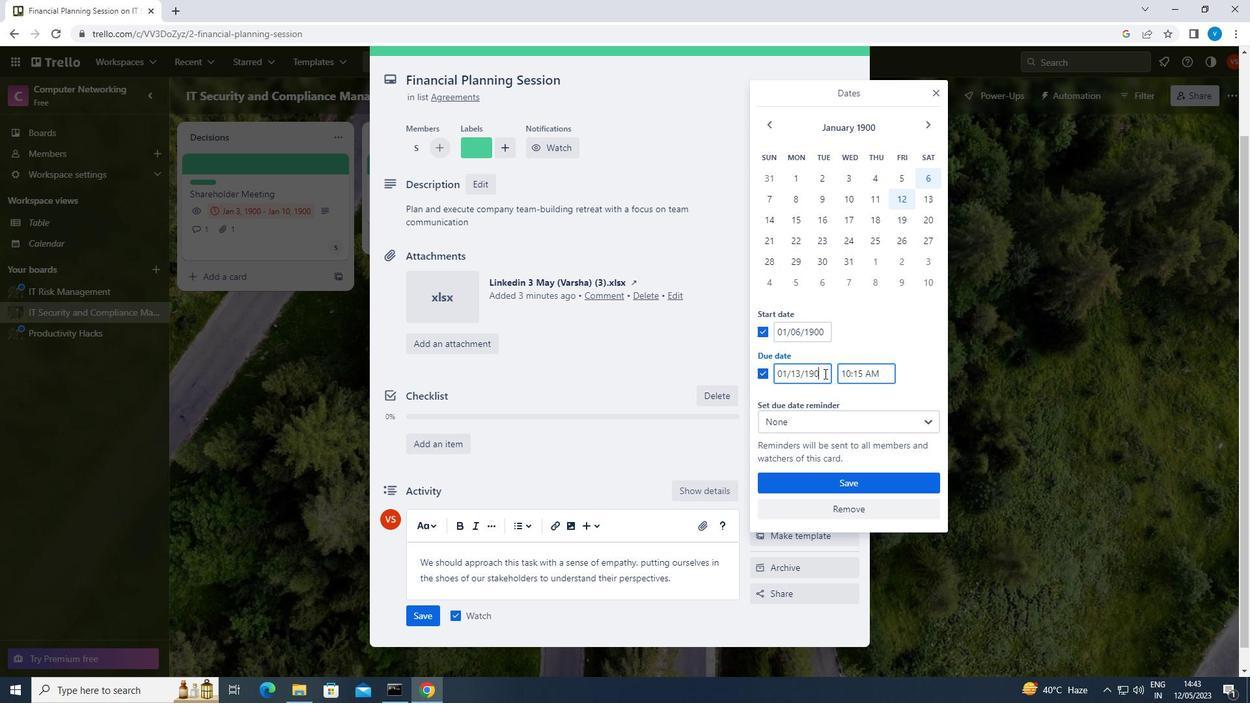 
Action: Mouse moved to (811, 480)
Screenshot: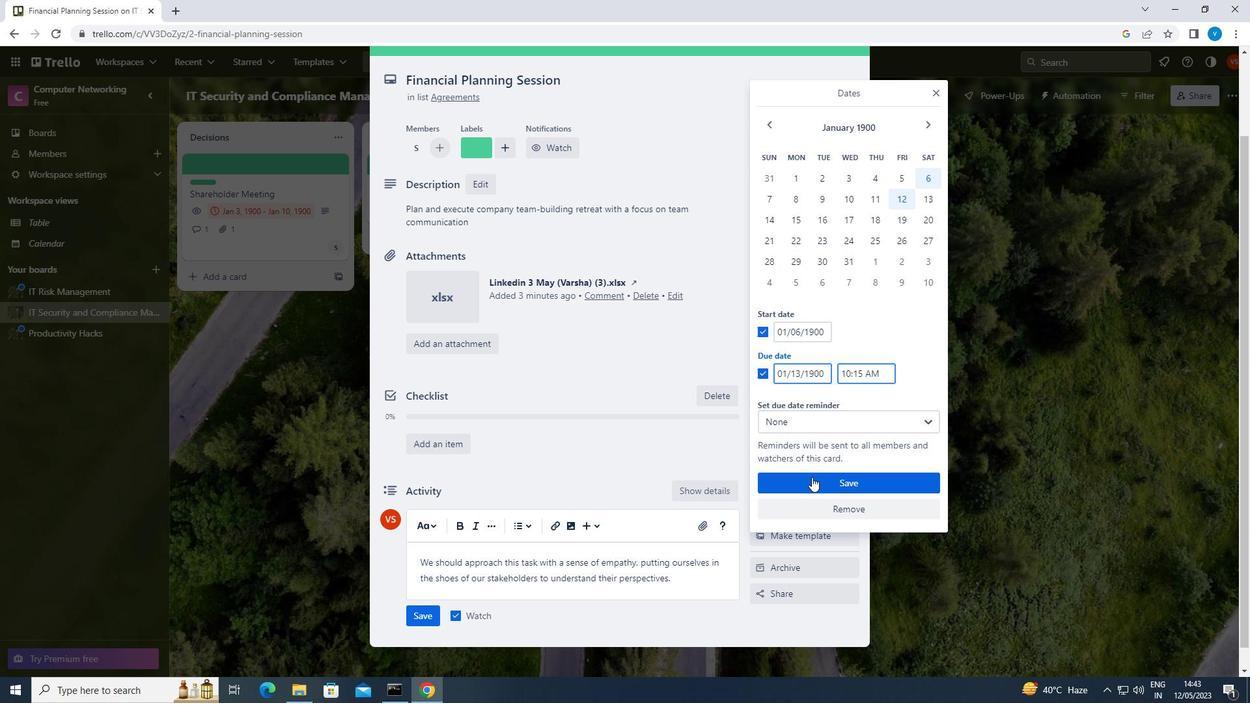 
Action: Mouse pressed left at (811, 480)
Screenshot: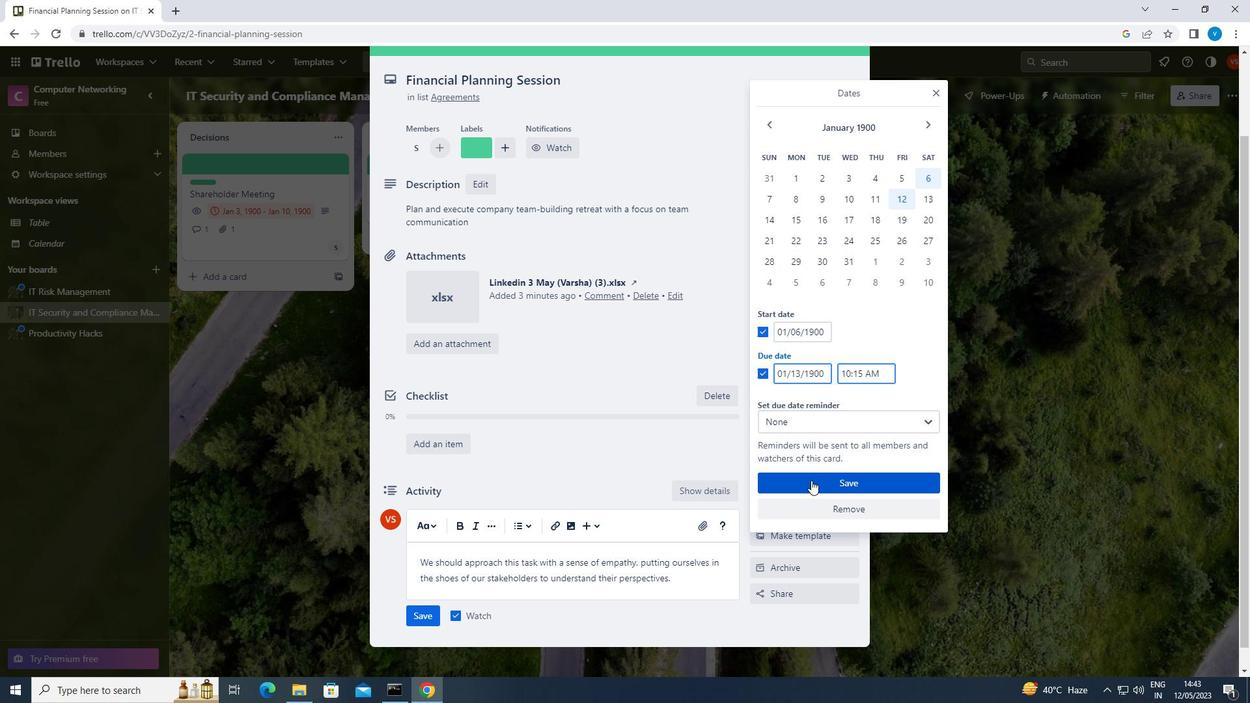 
